 Task: Search one way flight ticket for 3 adults in first from Burbank: Hollywood Burbank Airport (was Bob Hope Airport) to Indianapolis: Indianapolis International Airport on 8-5-2023. Choice of flights is Singapure airlines. Number of bags: 11 checked bags. Price is upto 35000. Outbound departure time preference is 11:00.
Action: Mouse moved to (297, 121)
Screenshot: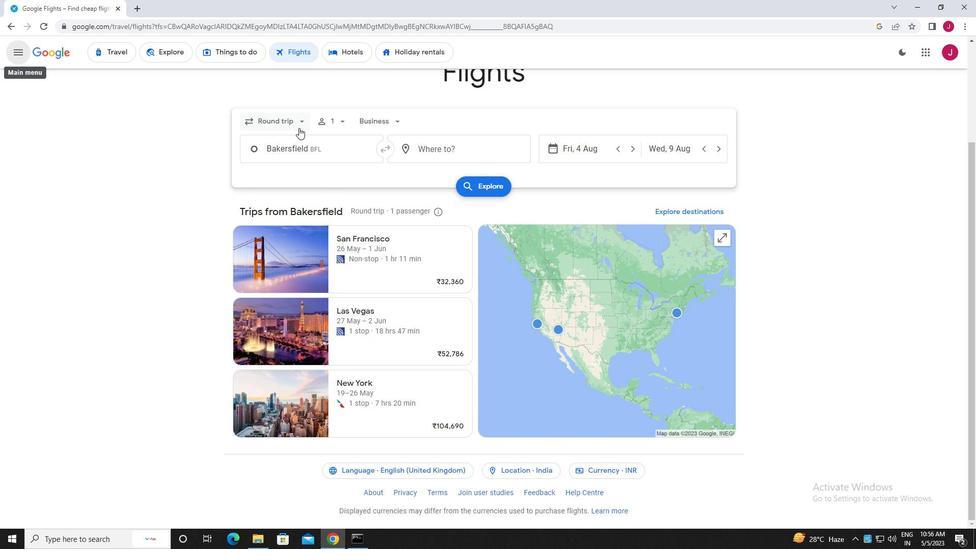
Action: Mouse pressed left at (297, 121)
Screenshot: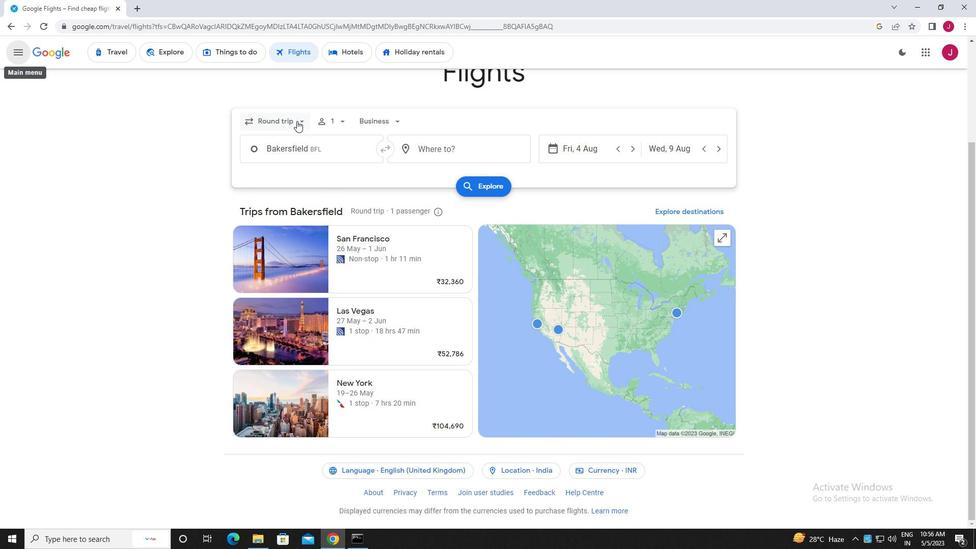 
Action: Mouse moved to (285, 170)
Screenshot: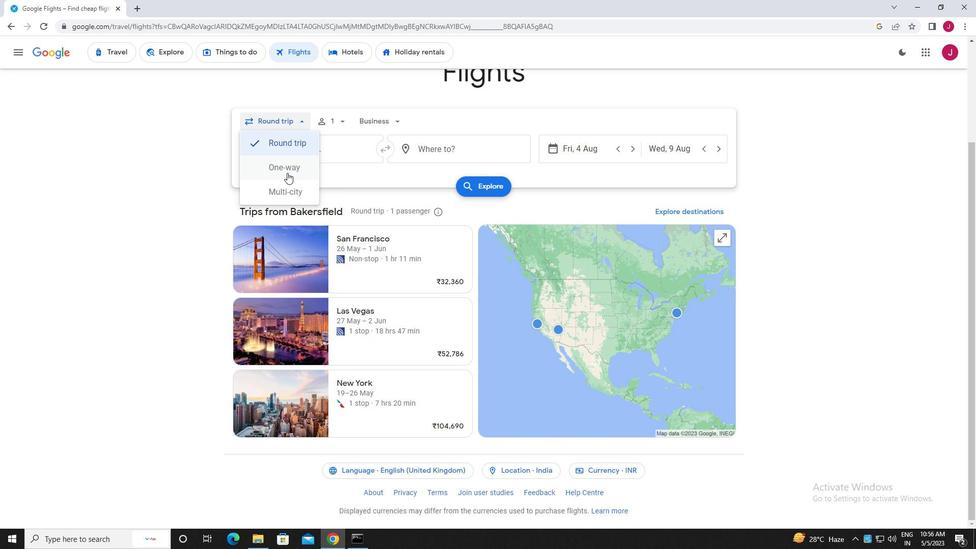 
Action: Mouse pressed left at (285, 170)
Screenshot: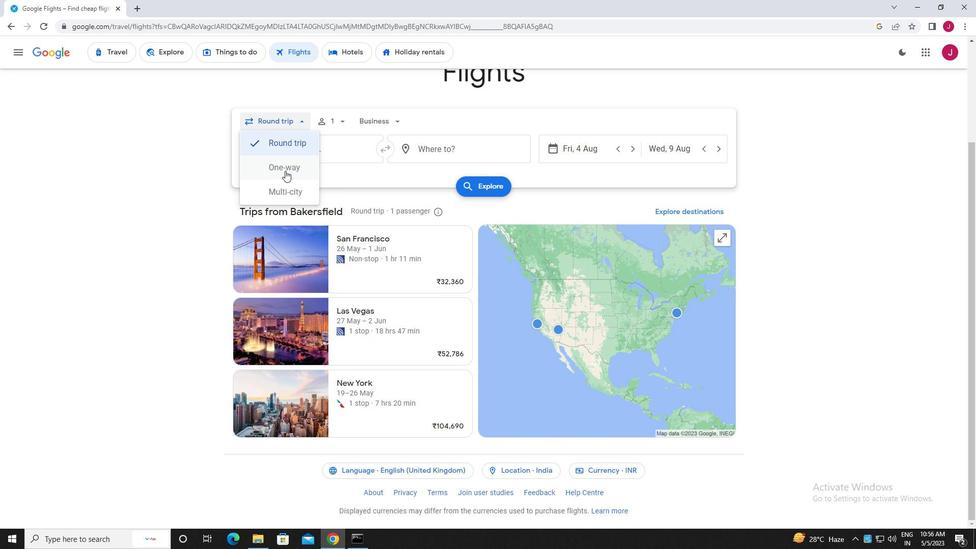 
Action: Mouse moved to (329, 122)
Screenshot: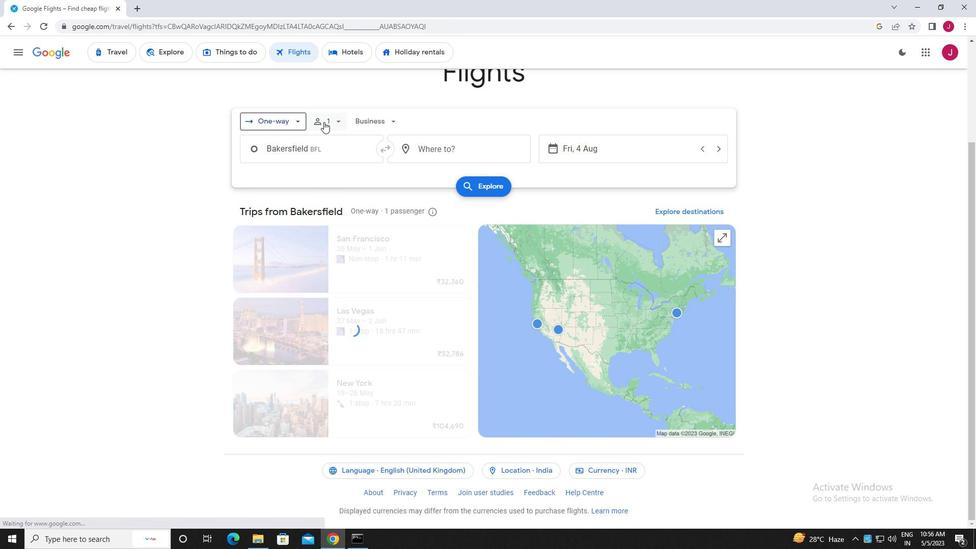 
Action: Mouse pressed left at (329, 122)
Screenshot: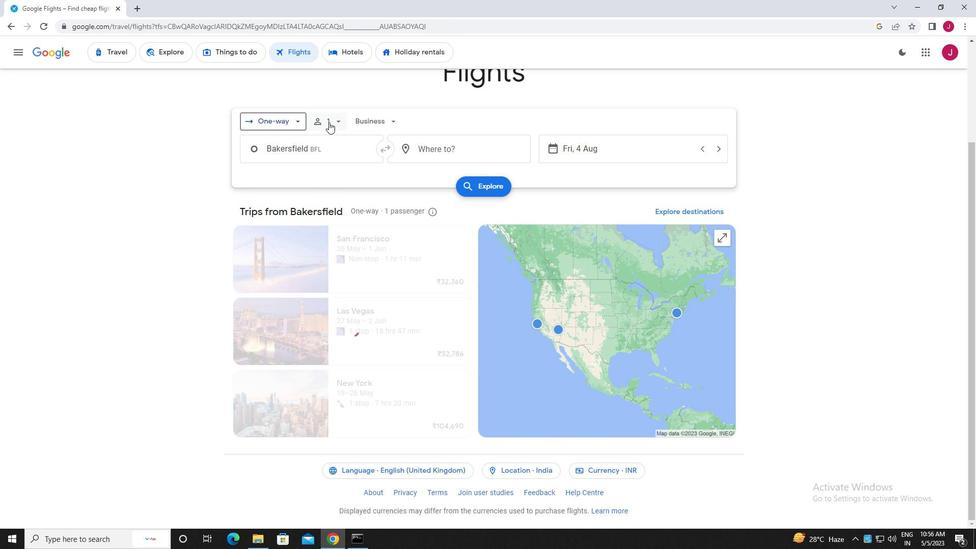 
Action: Mouse moved to (420, 148)
Screenshot: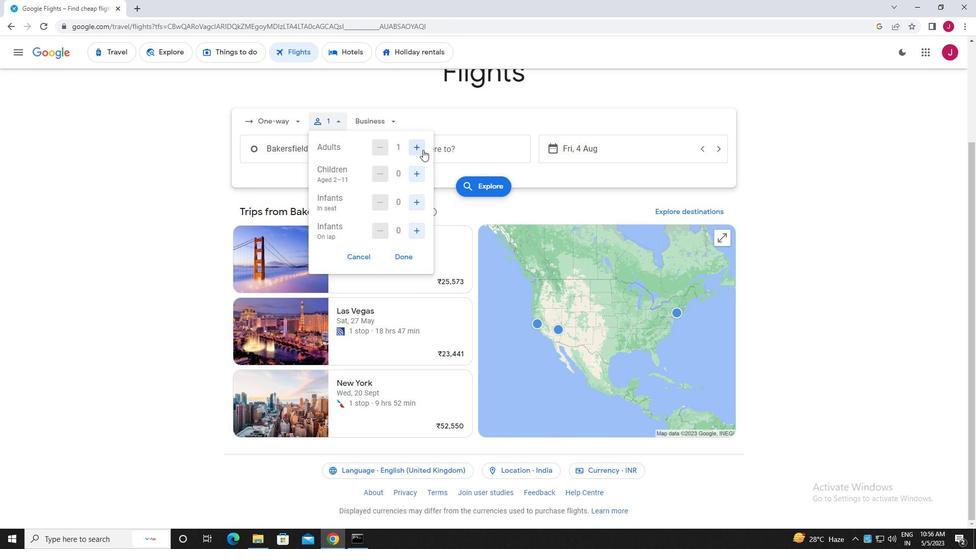 
Action: Mouse pressed left at (420, 148)
Screenshot: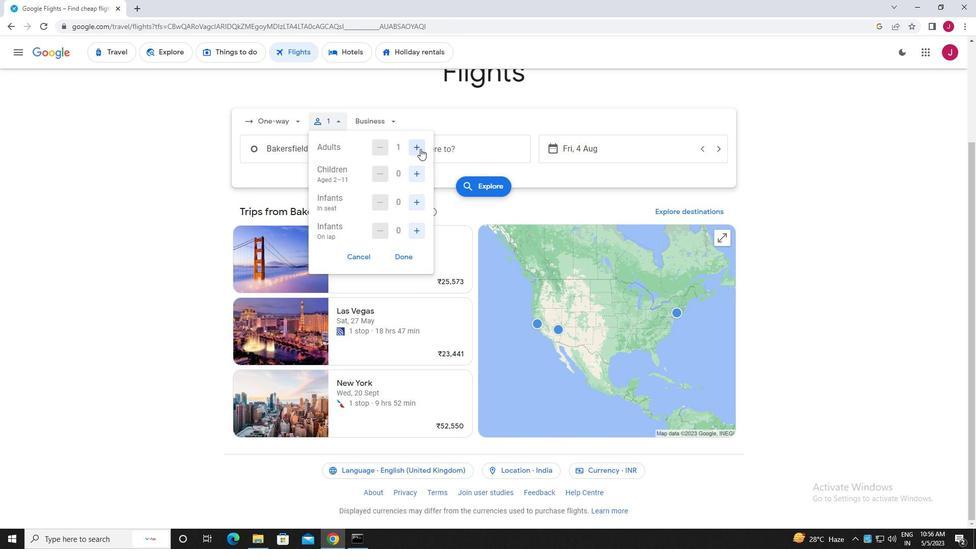 
Action: Mouse pressed left at (420, 148)
Screenshot: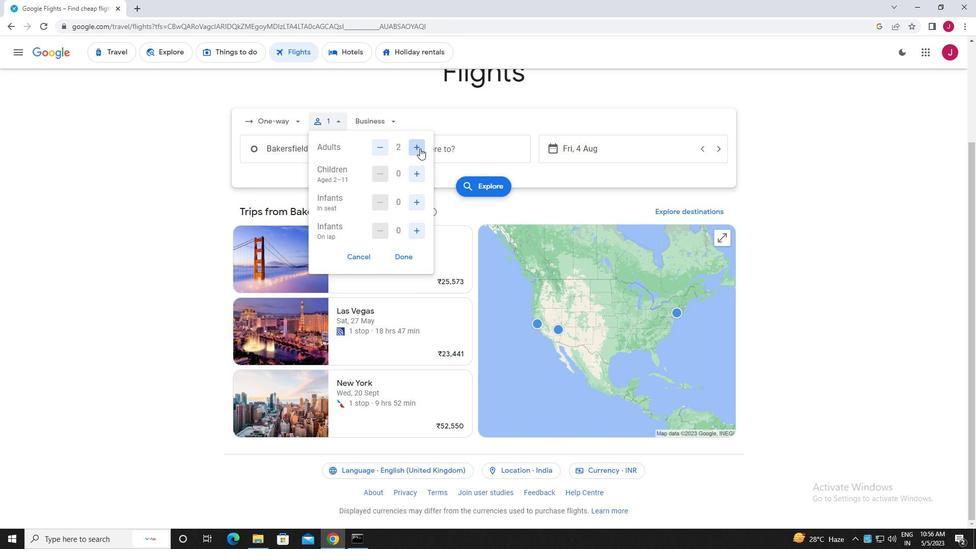 
Action: Mouse moved to (405, 256)
Screenshot: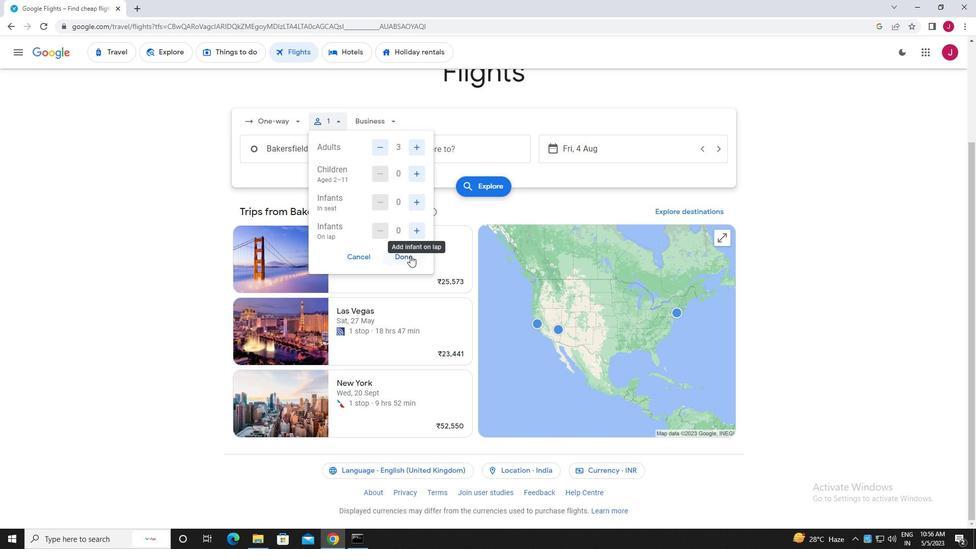 
Action: Mouse pressed left at (405, 256)
Screenshot: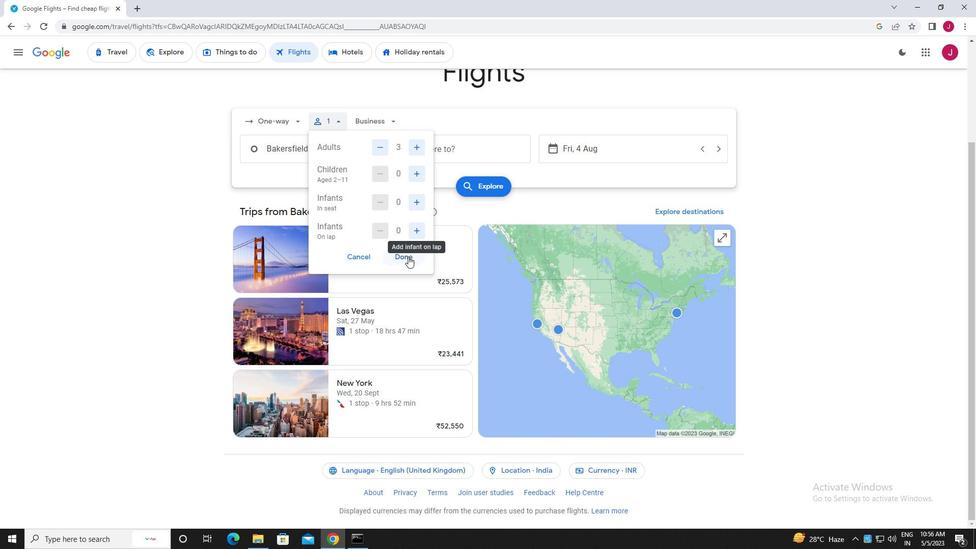 
Action: Mouse moved to (377, 119)
Screenshot: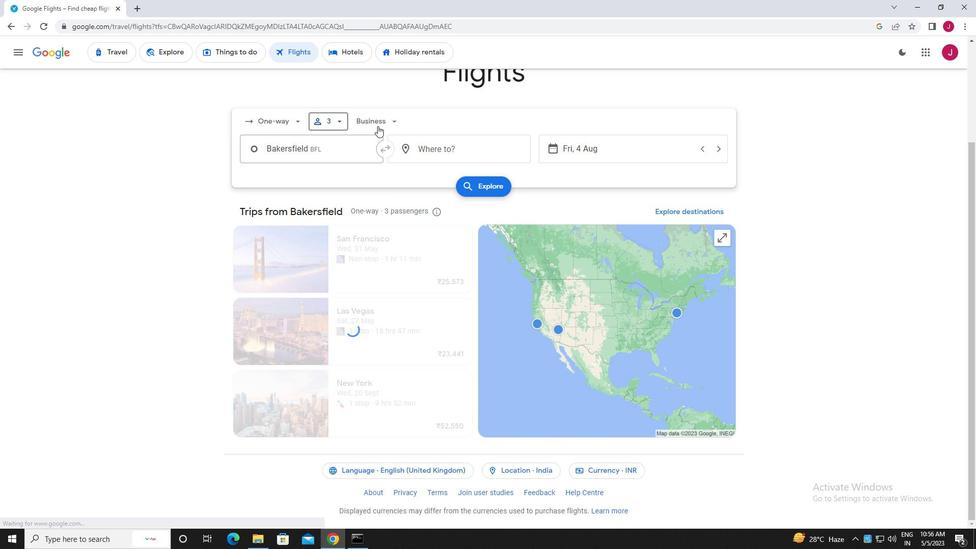 
Action: Mouse pressed left at (377, 119)
Screenshot: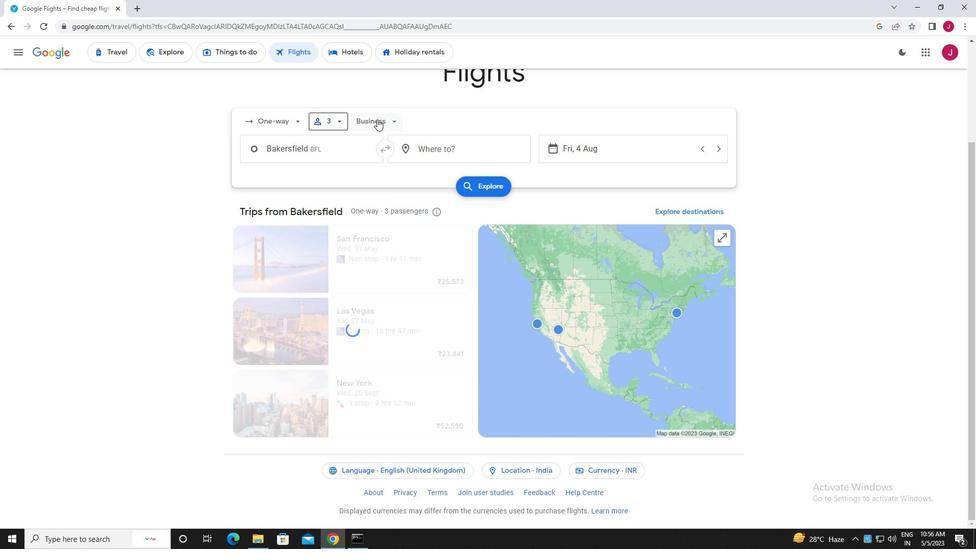 
Action: Mouse moved to (391, 214)
Screenshot: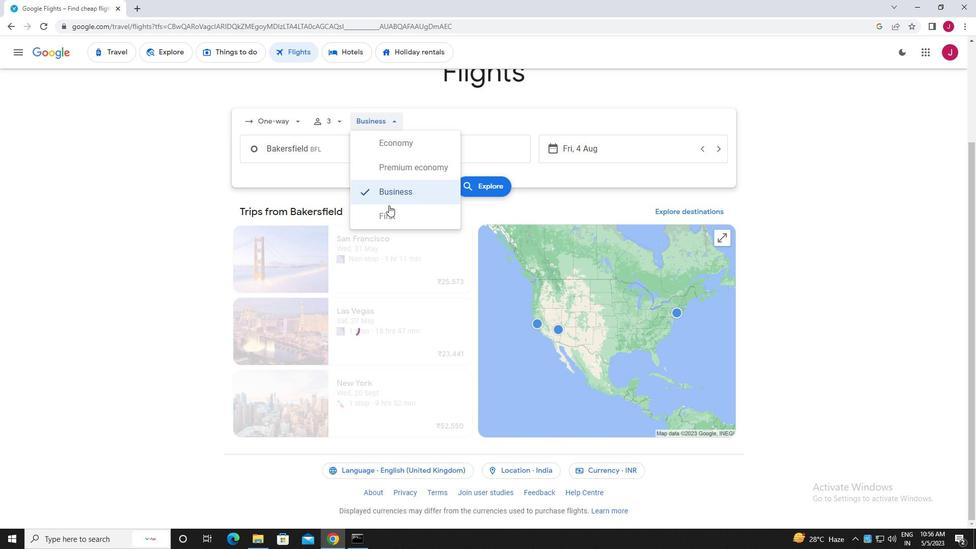 
Action: Mouse pressed left at (391, 214)
Screenshot: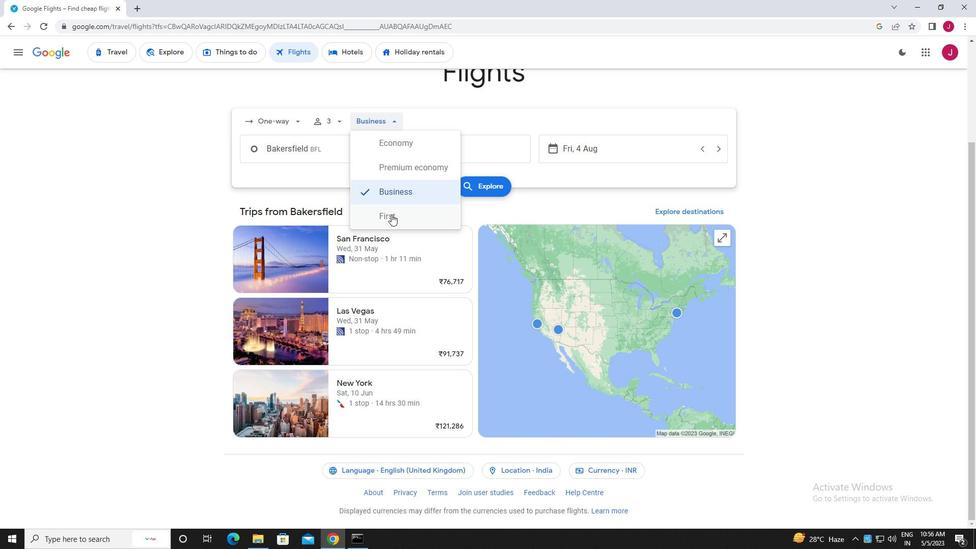 
Action: Mouse moved to (339, 149)
Screenshot: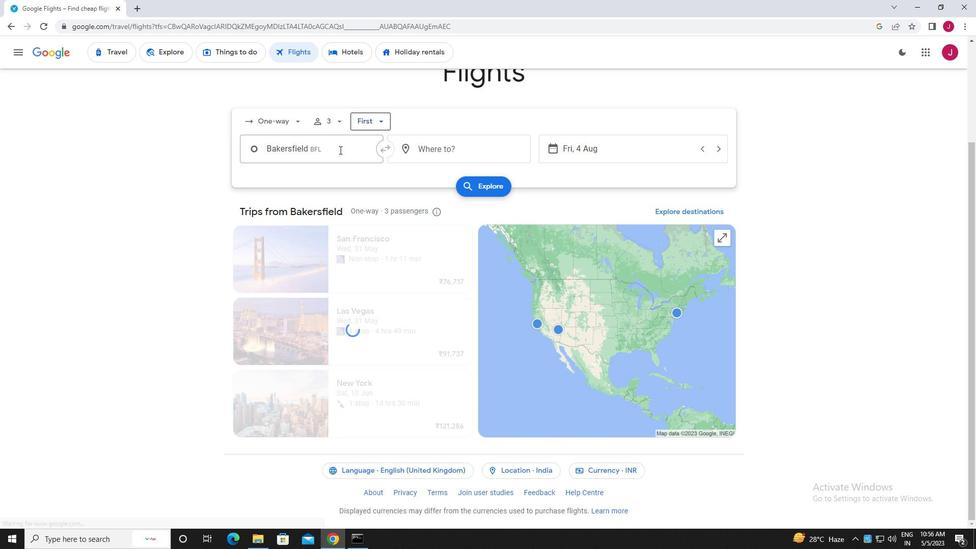 
Action: Mouse pressed left at (339, 149)
Screenshot: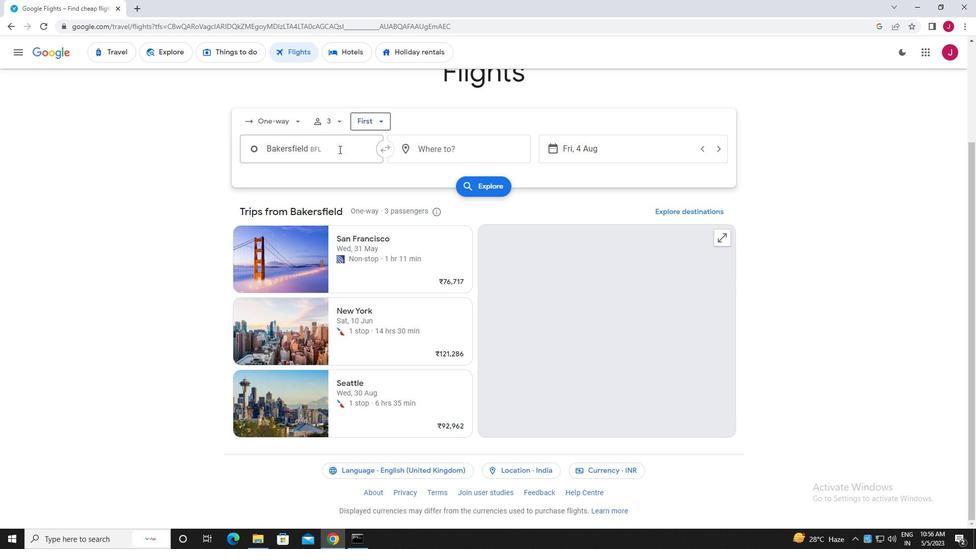 
Action: Key pressed burbank
Screenshot: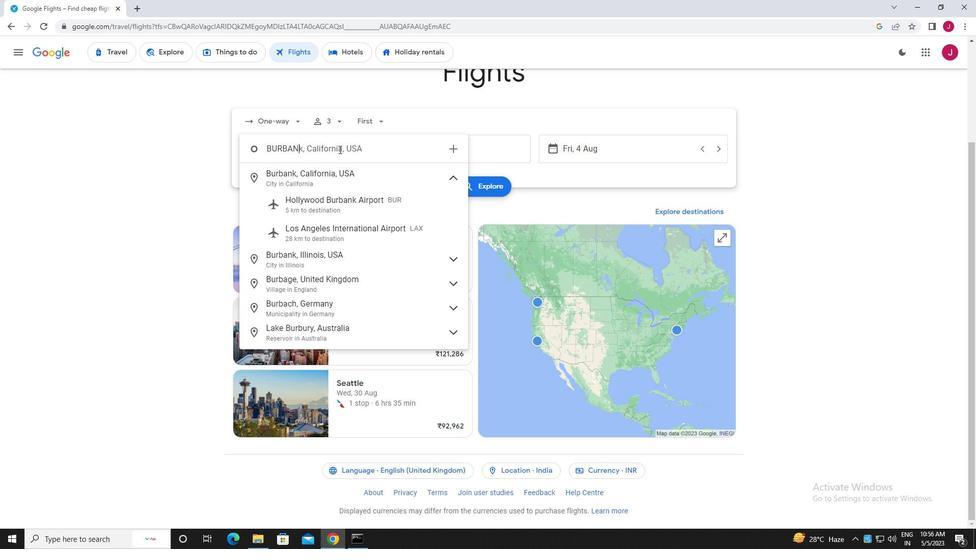 
Action: Mouse moved to (353, 200)
Screenshot: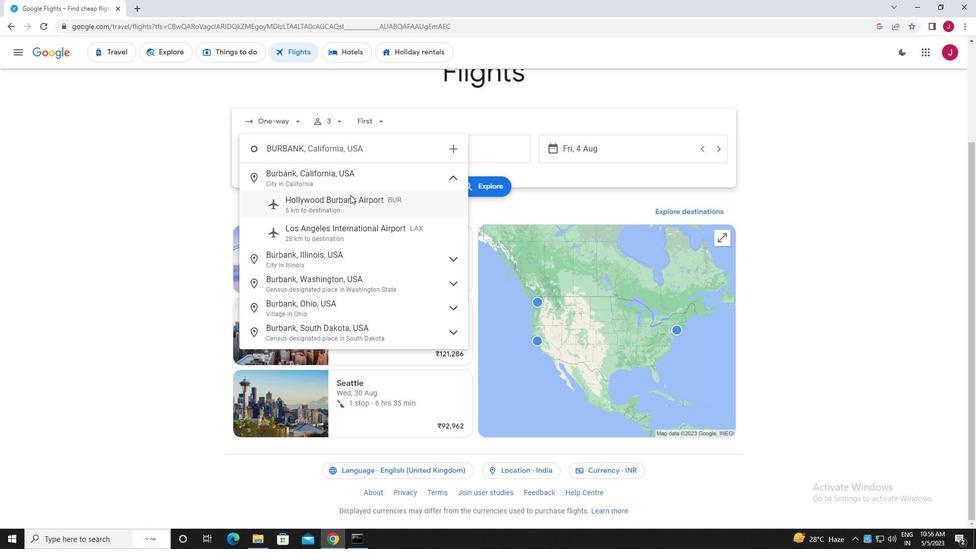 
Action: Mouse pressed left at (353, 200)
Screenshot: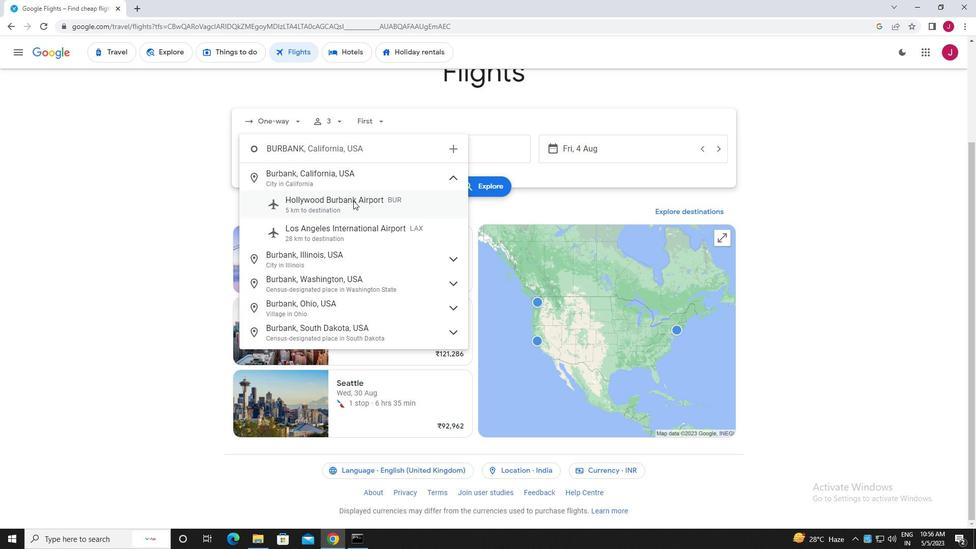
Action: Mouse moved to (456, 151)
Screenshot: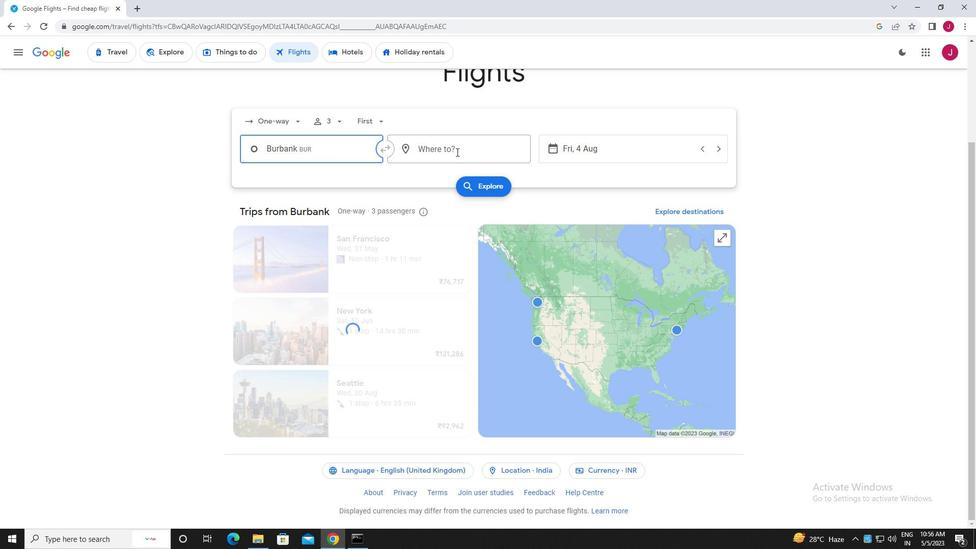 
Action: Mouse pressed left at (456, 151)
Screenshot: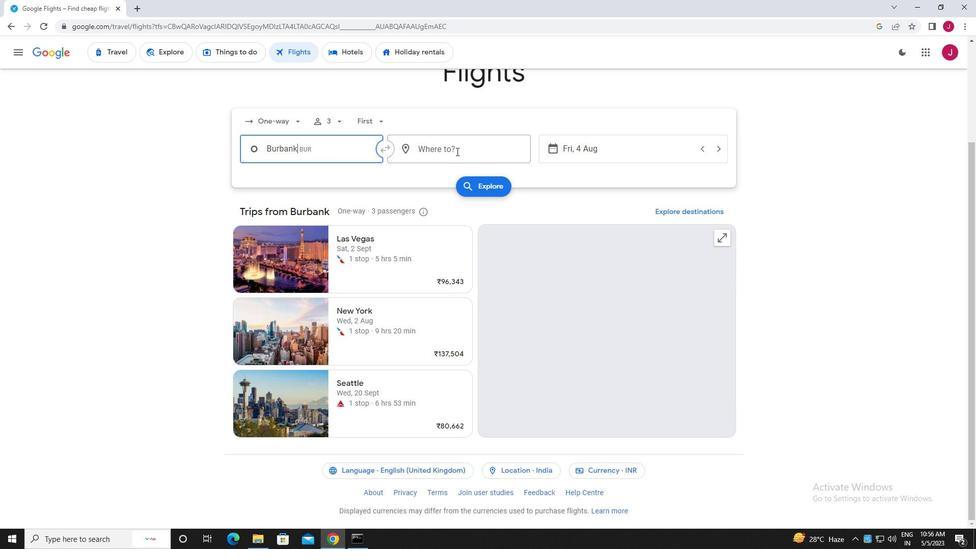 
Action: Key pressed indiana
Screenshot: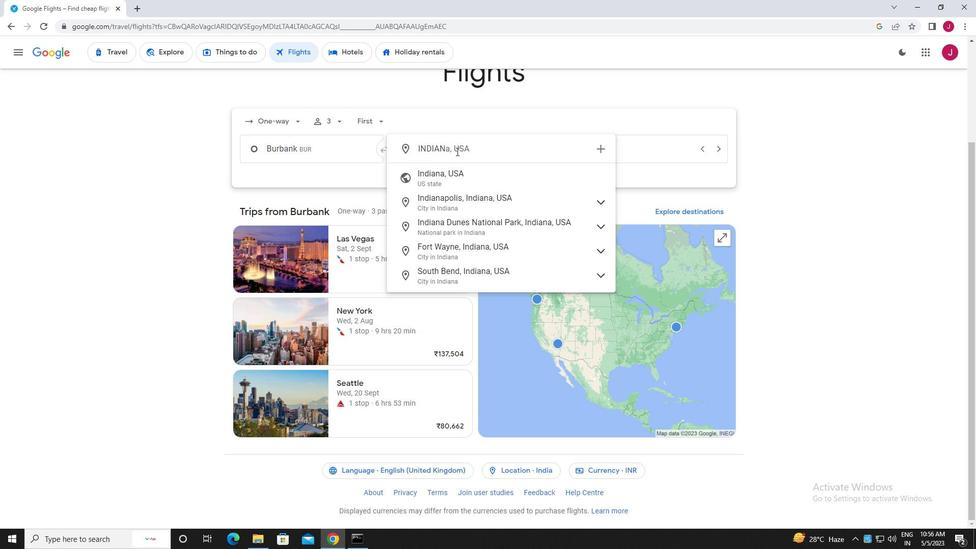 
Action: Mouse moved to (455, 151)
Screenshot: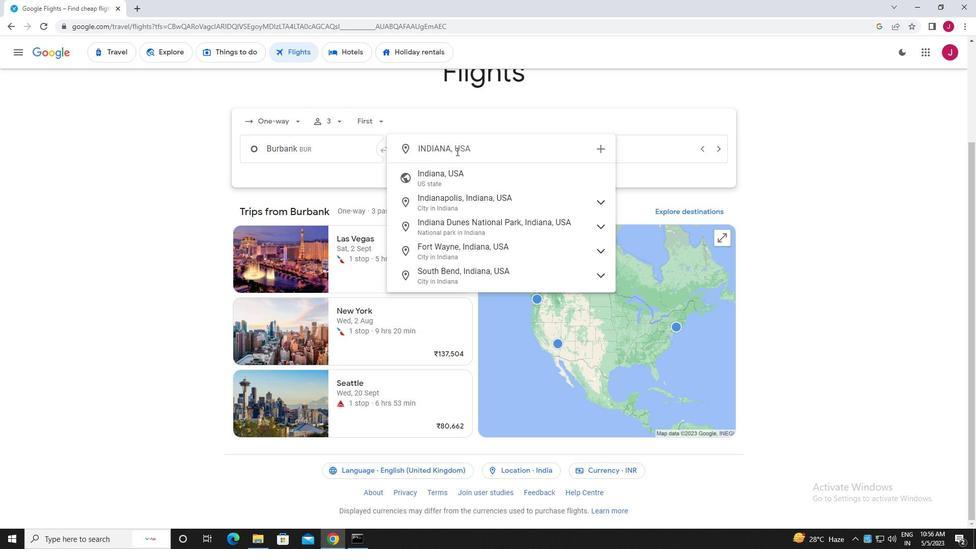 
Action: Key pressed <Key.backspace>
Screenshot: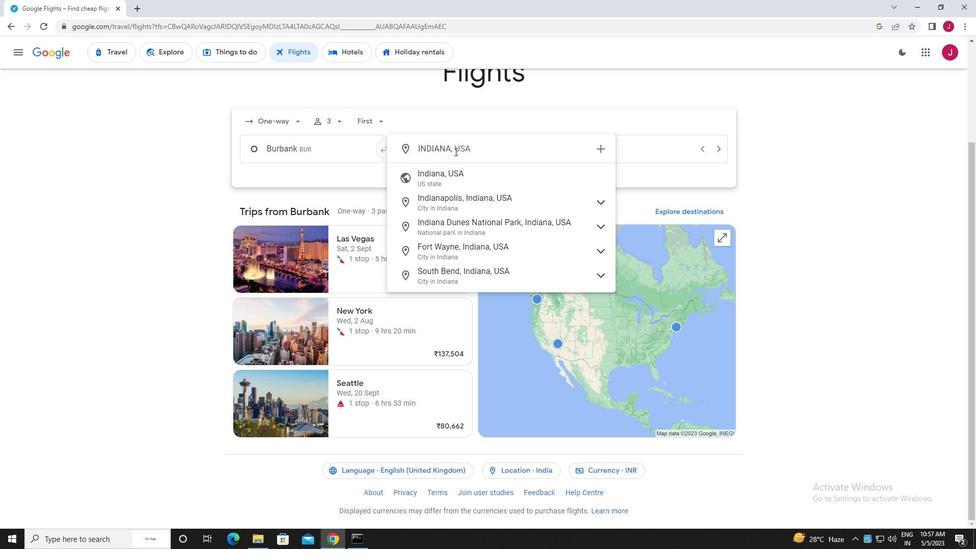 
Action: Mouse moved to (463, 152)
Screenshot: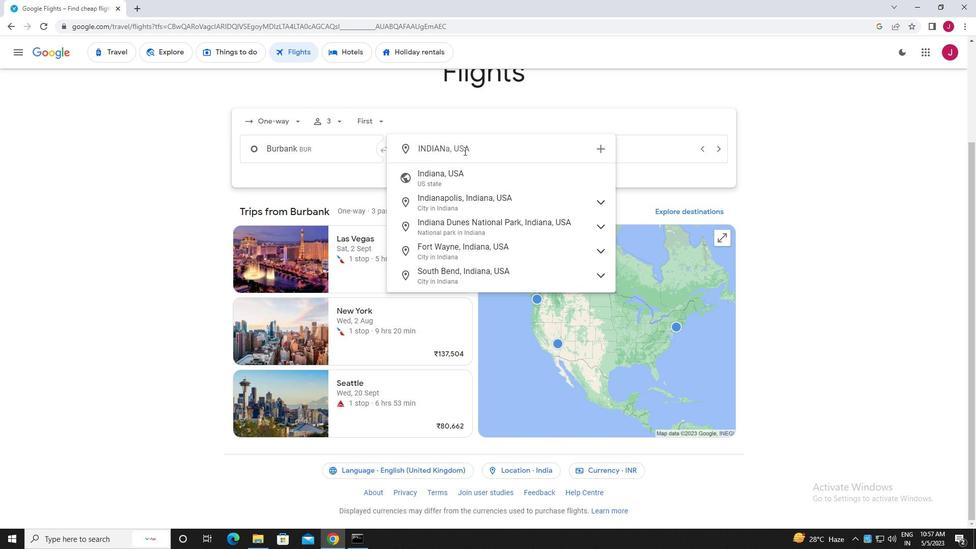 
Action: Key pressed apoli
Screenshot: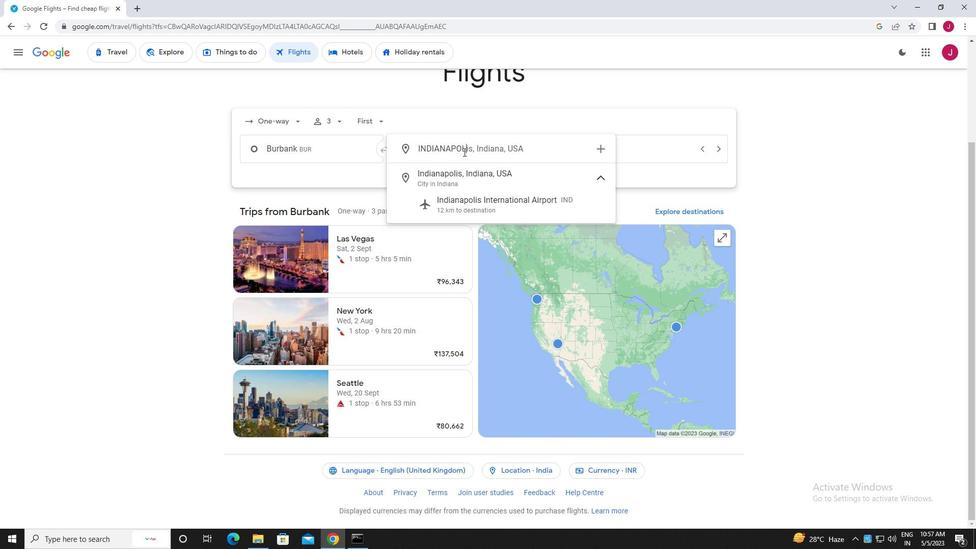 
Action: Mouse moved to (504, 208)
Screenshot: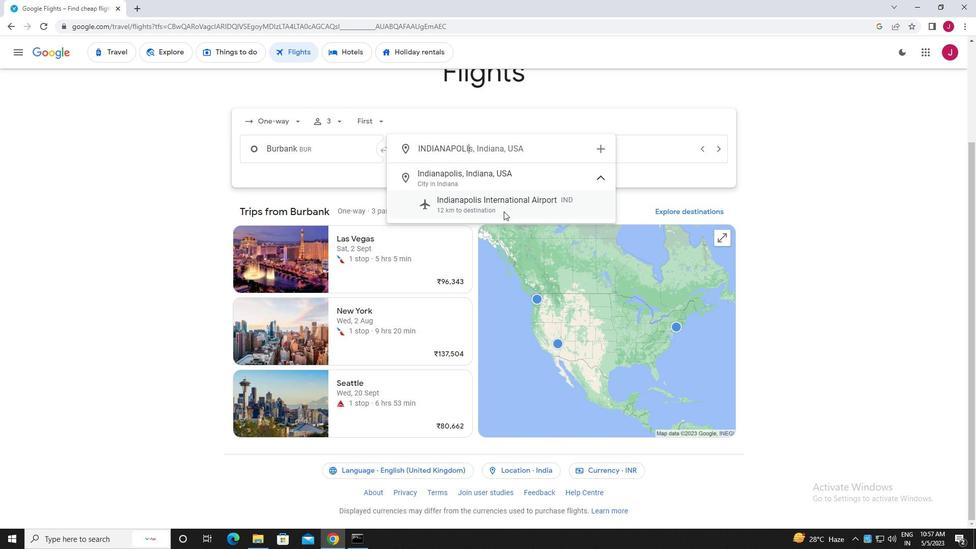 
Action: Mouse pressed left at (504, 208)
Screenshot: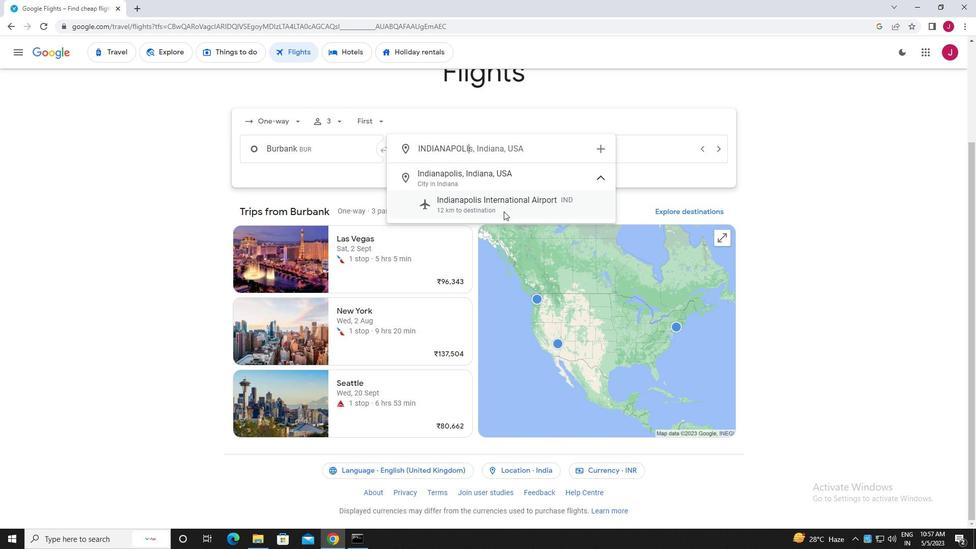 
Action: Mouse moved to (600, 148)
Screenshot: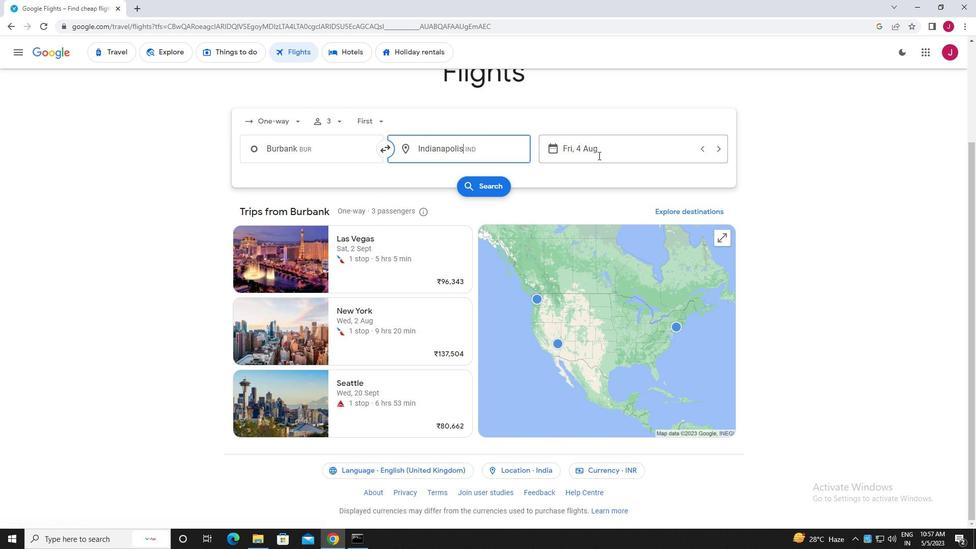 
Action: Mouse pressed left at (600, 148)
Screenshot: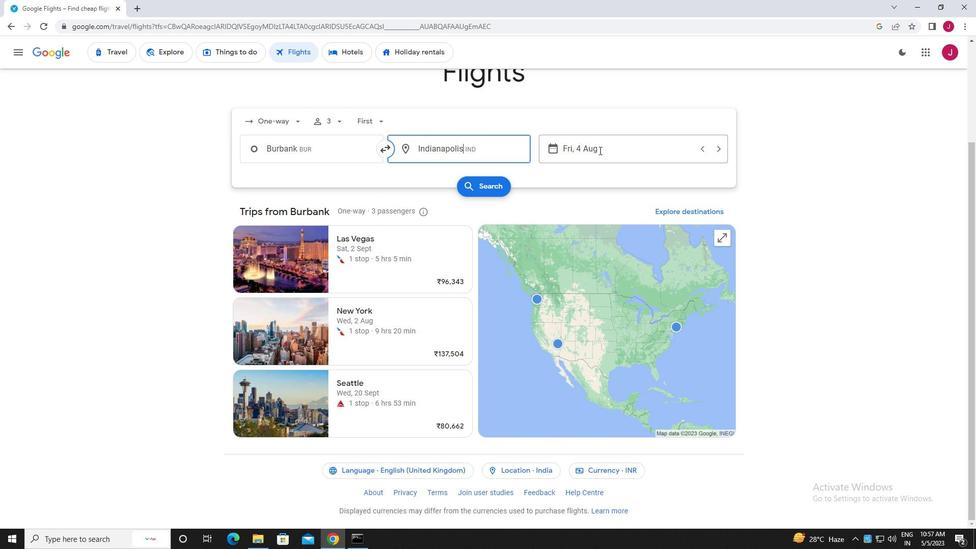 
Action: Mouse moved to (507, 234)
Screenshot: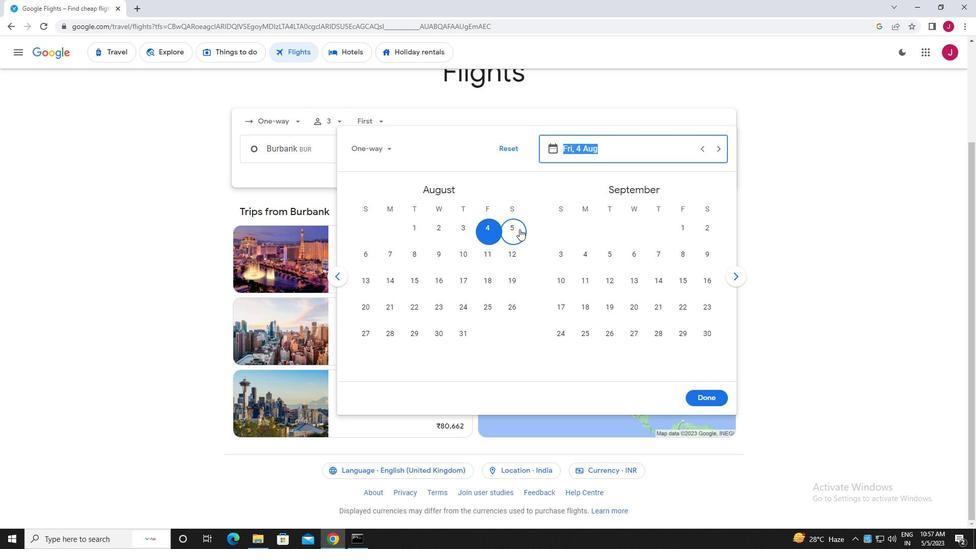 
Action: Mouse pressed left at (507, 234)
Screenshot: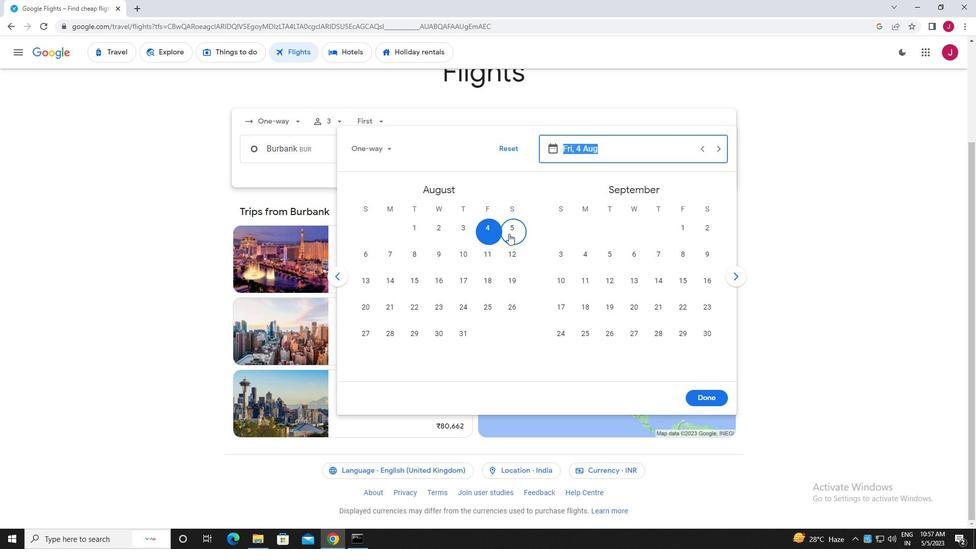 
Action: Mouse moved to (704, 397)
Screenshot: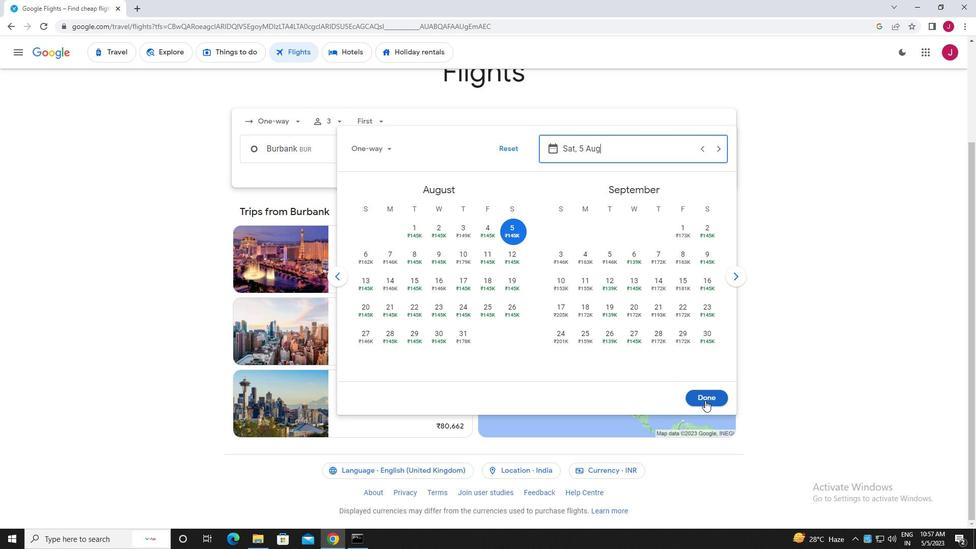 
Action: Mouse pressed left at (704, 397)
Screenshot: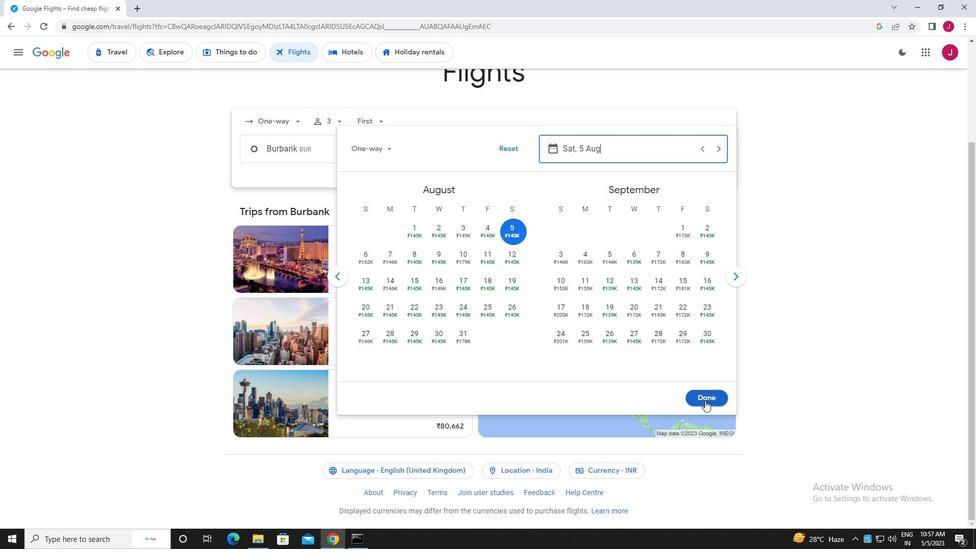 
Action: Mouse moved to (499, 185)
Screenshot: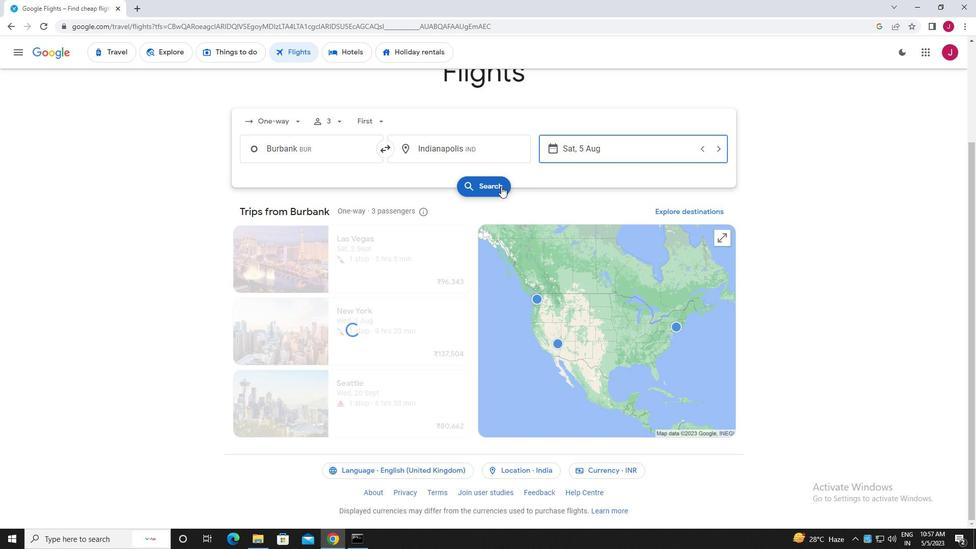 
Action: Mouse pressed left at (499, 185)
Screenshot: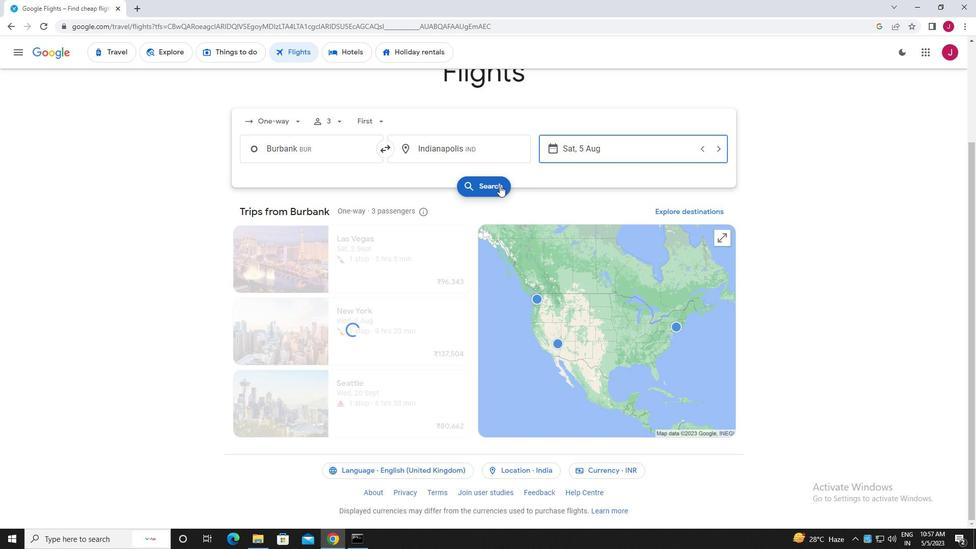 
Action: Mouse moved to (261, 144)
Screenshot: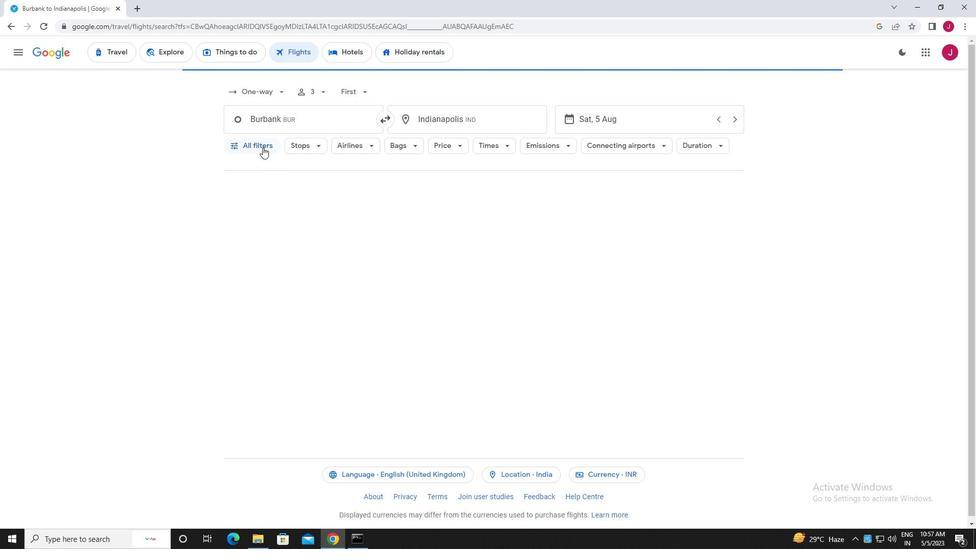 
Action: Mouse pressed left at (261, 144)
Screenshot: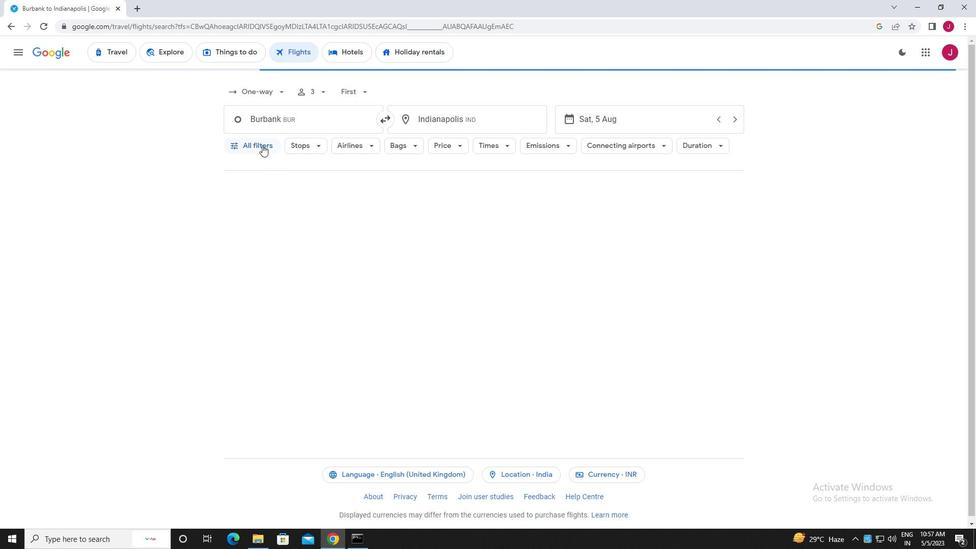 
Action: Mouse moved to (283, 178)
Screenshot: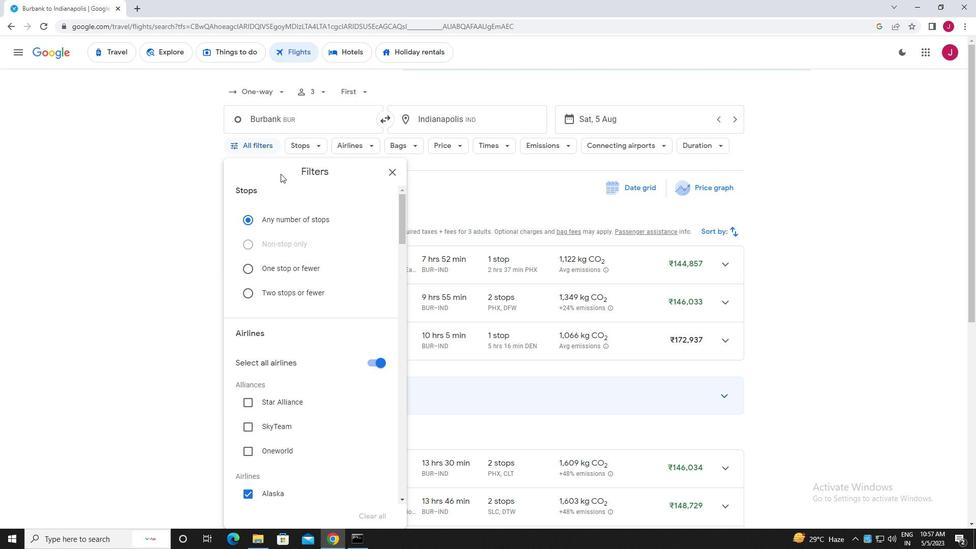 
Action: Mouse scrolled (283, 177) with delta (0, 0)
Screenshot: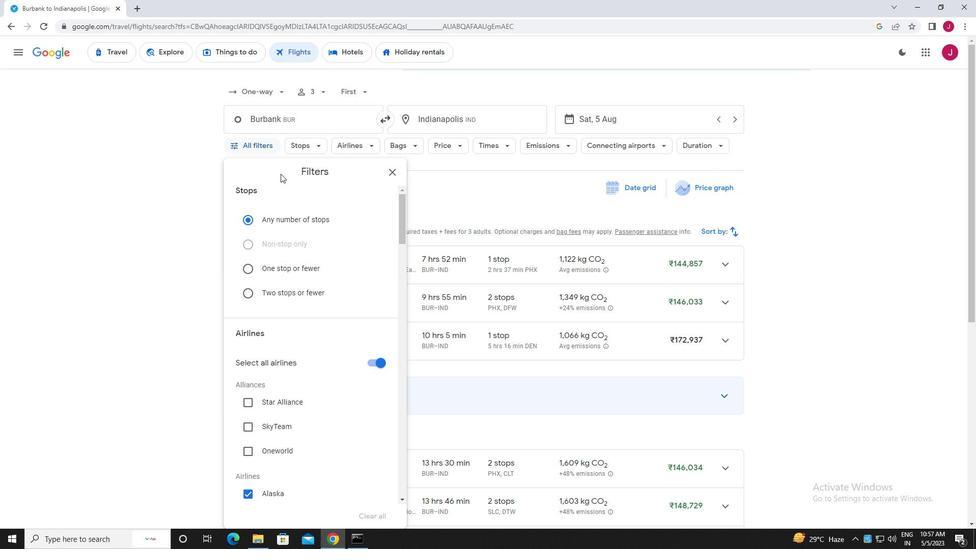 
Action: Mouse moved to (283, 178)
Screenshot: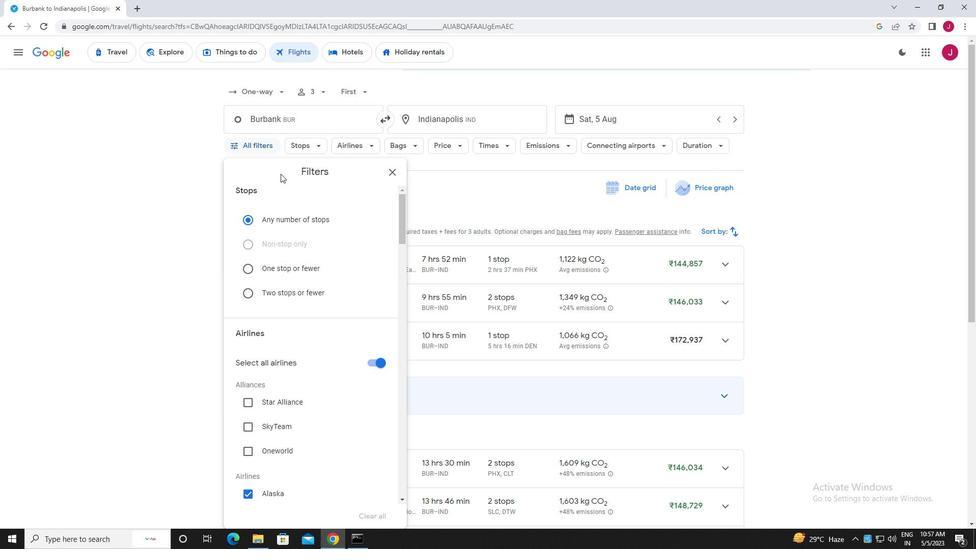 
Action: Mouse scrolled (283, 177) with delta (0, 0)
Screenshot: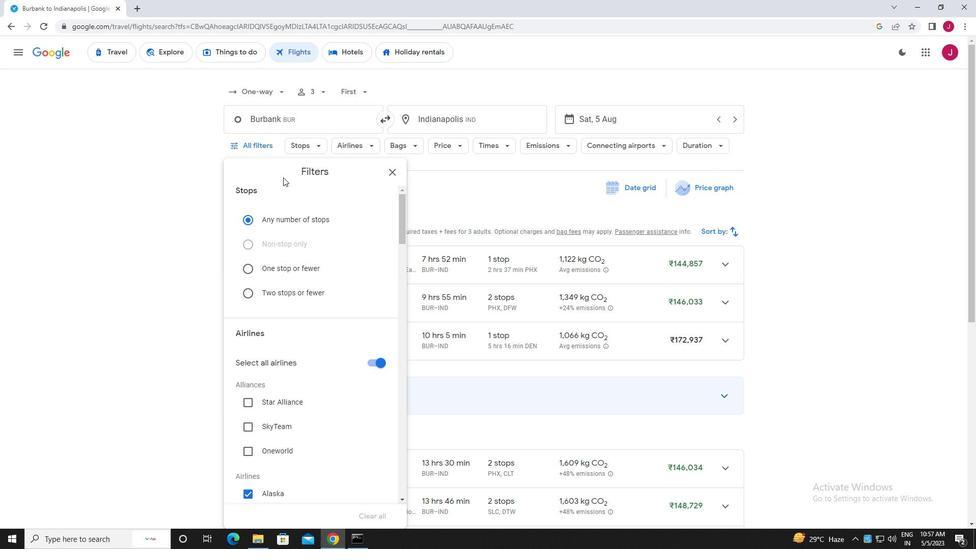 
Action: Mouse scrolled (283, 177) with delta (0, 0)
Screenshot: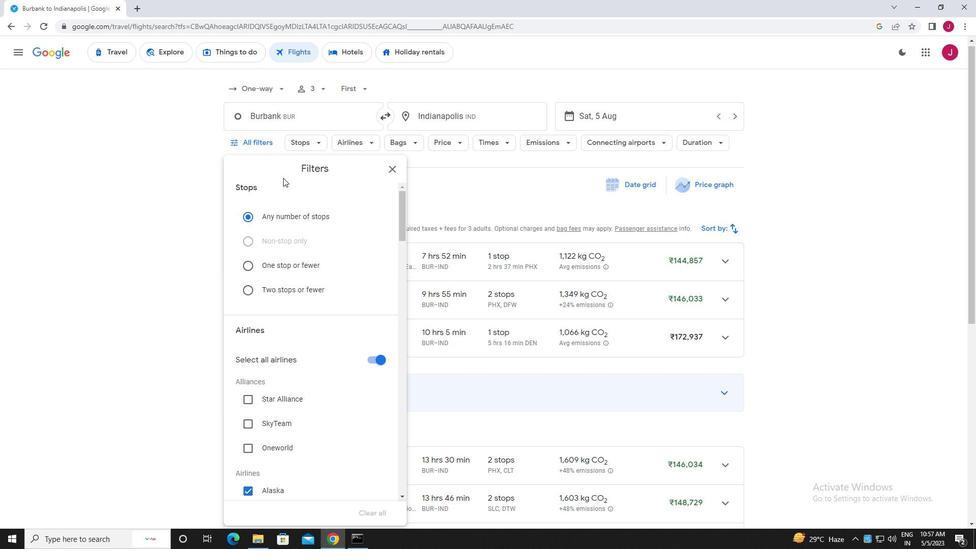 
Action: Mouse moved to (284, 179)
Screenshot: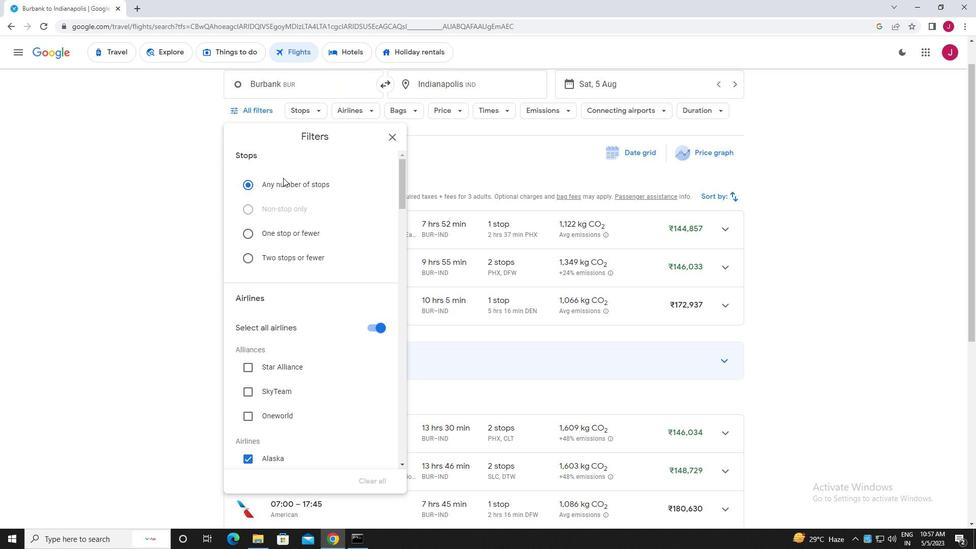 
Action: Mouse scrolled (284, 178) with delta (0, 0)
Screenshot: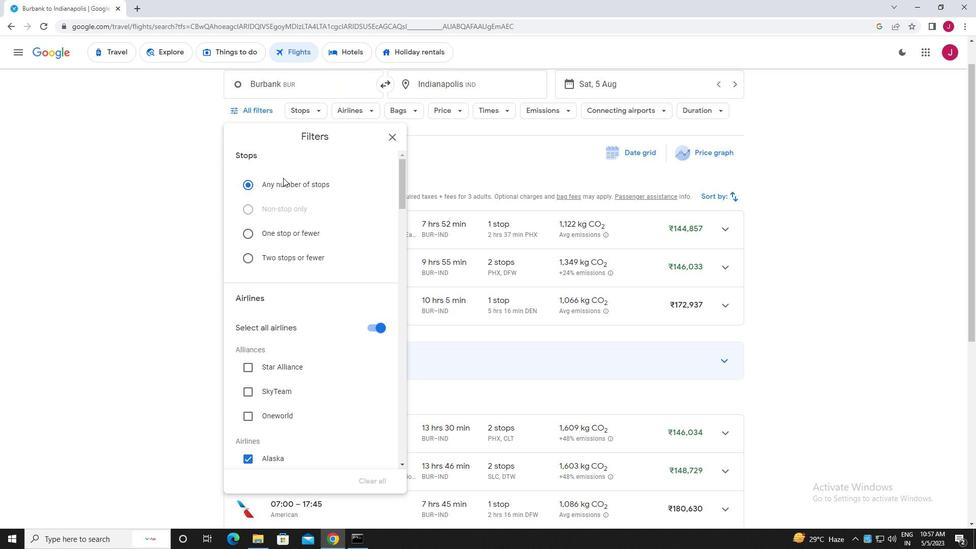 
Action: Mouse moved to (371, 161)
Screenshot: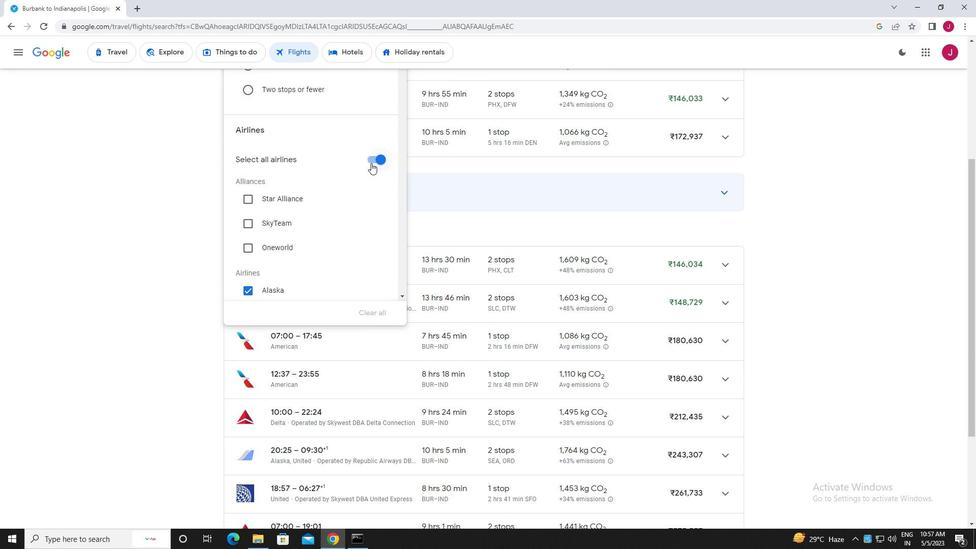 
Action: Mouse pressed left at (371, 161)
Screenshot: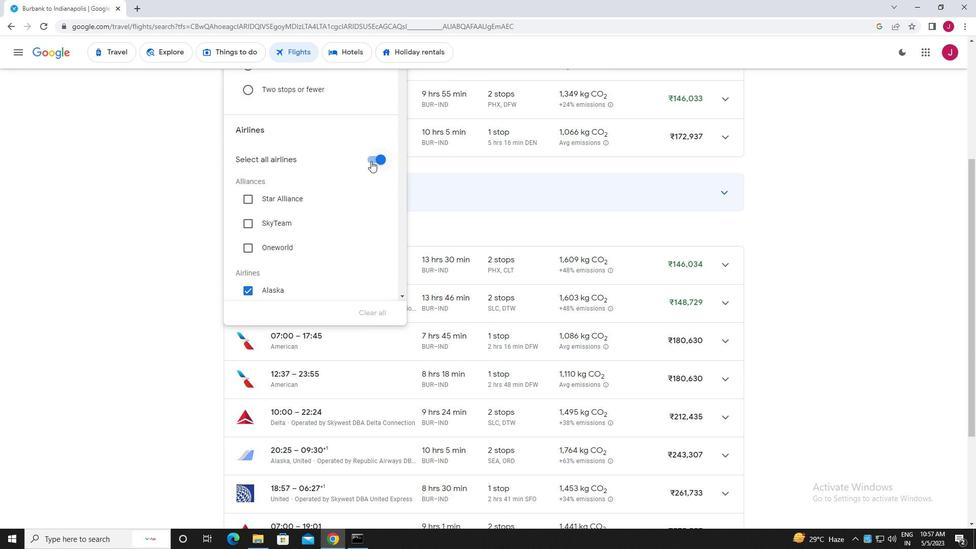 
Action: Mouse moved to (331, 194)
Screenshot: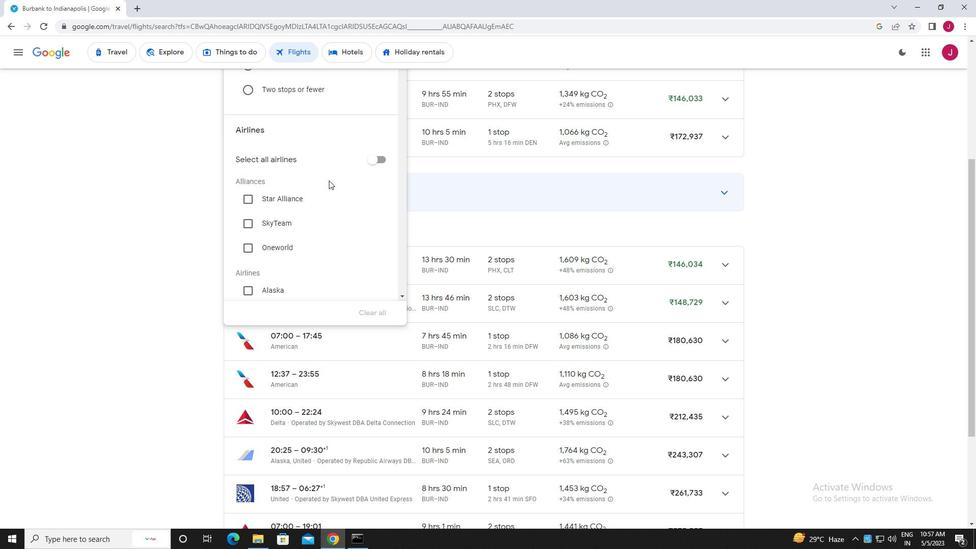 
Action: Mouse scrolled (331, 195) with delta (0, 0)
Screenshot: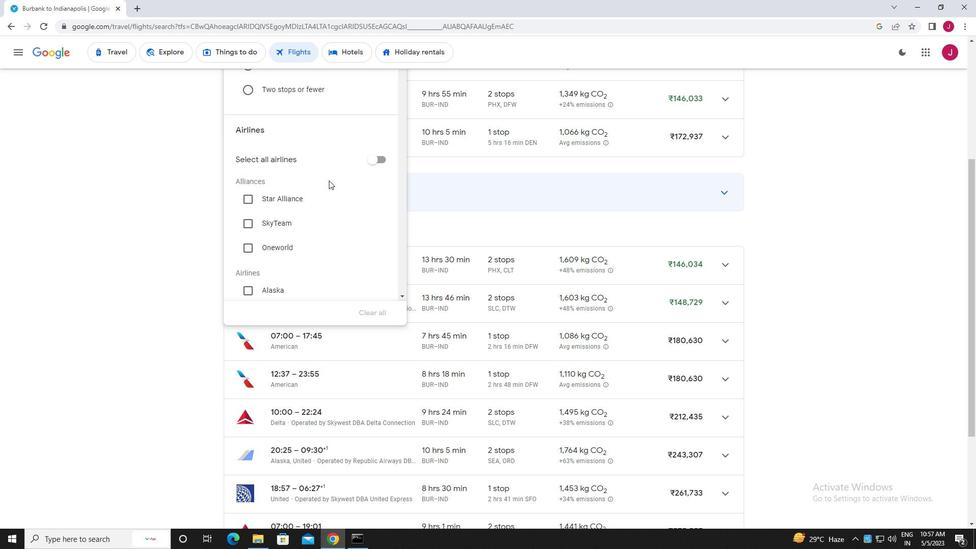 
Action: Mouse scrolled (331, 194) with delta (0, 0)
Screenshot: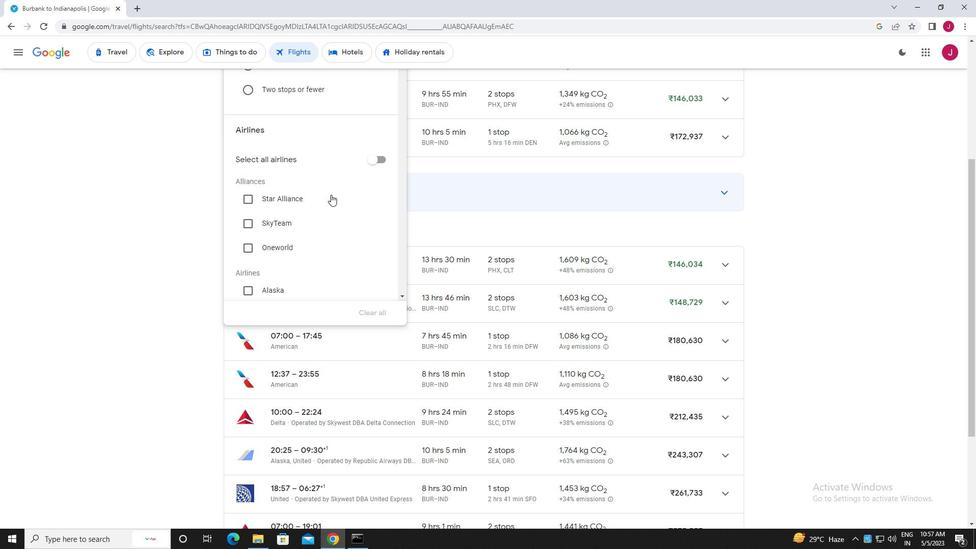 
Action: Mouse scrolled (331, 194) with delta (0, 0)
Screenshot: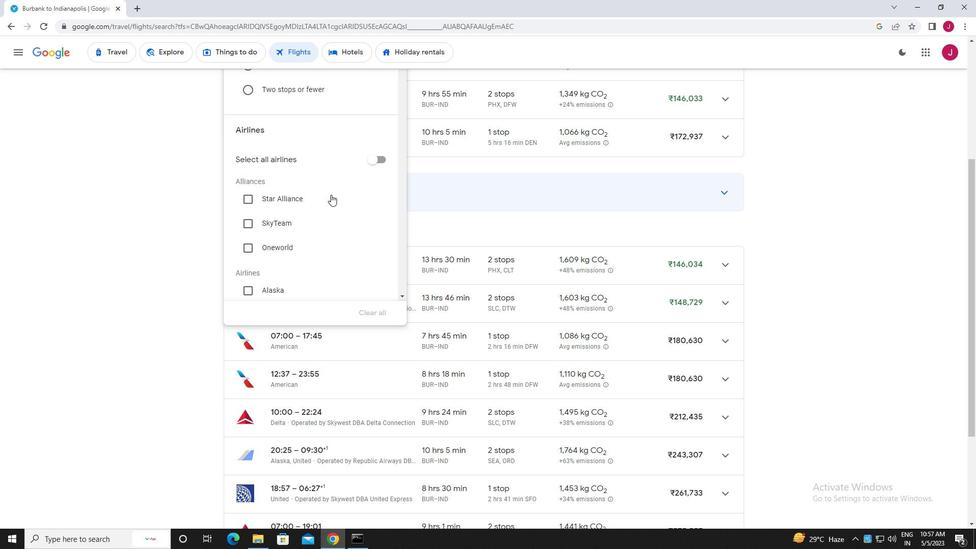 
Action: Mouse moved to (331, 180)
Screenshot: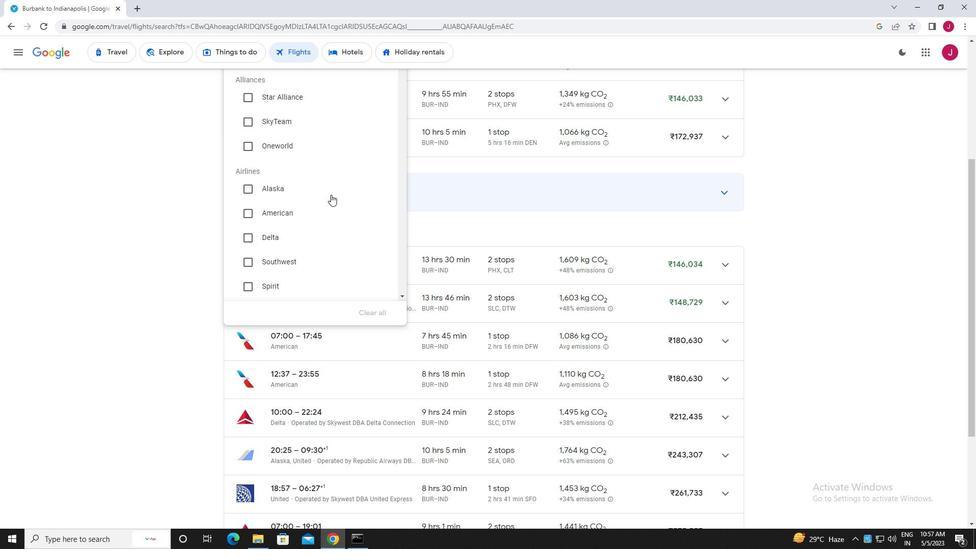 
Action: Mouse scrolled (331, 179) with delta (0, 0)
Screenshot: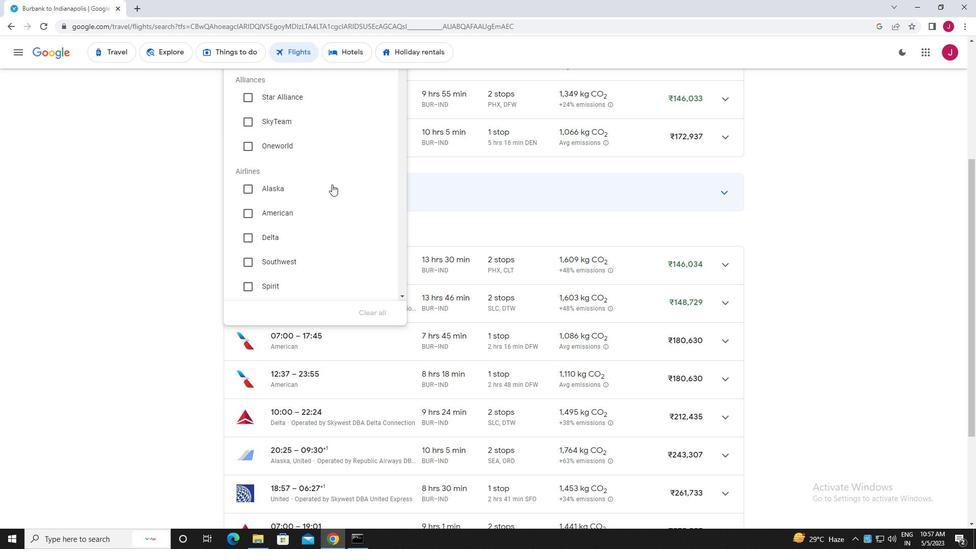 
Action: Mouse scrolled (331, 179) with delta (0, 0)
Screenshot: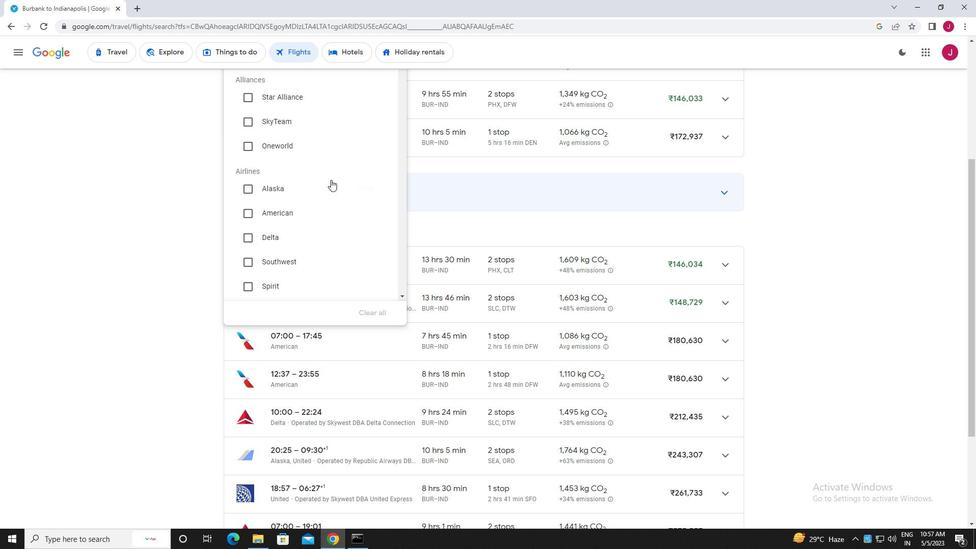 
Action: Mouse scrolled (331, 179) with delta (0, 0)
Screenshot: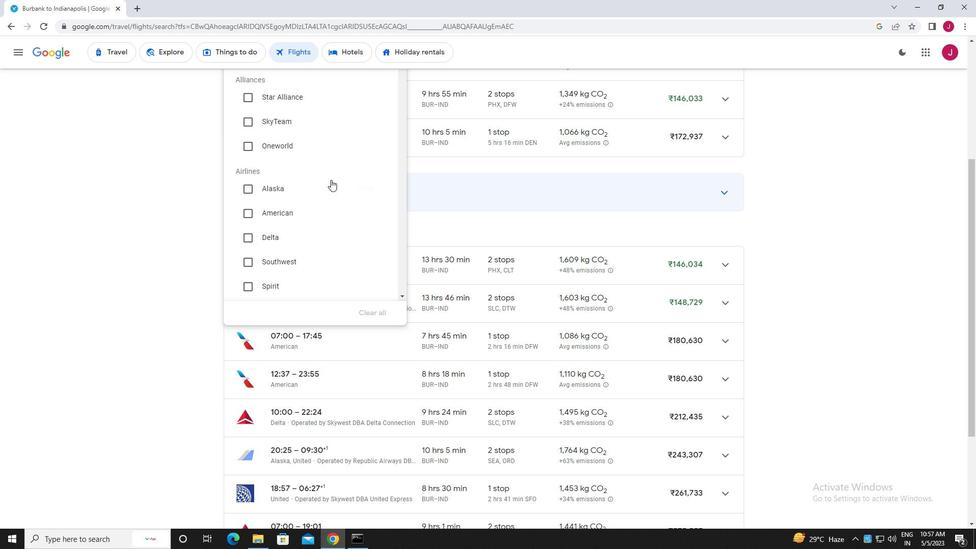 
Action: Mouse moved to (331, 174)
Screenshot: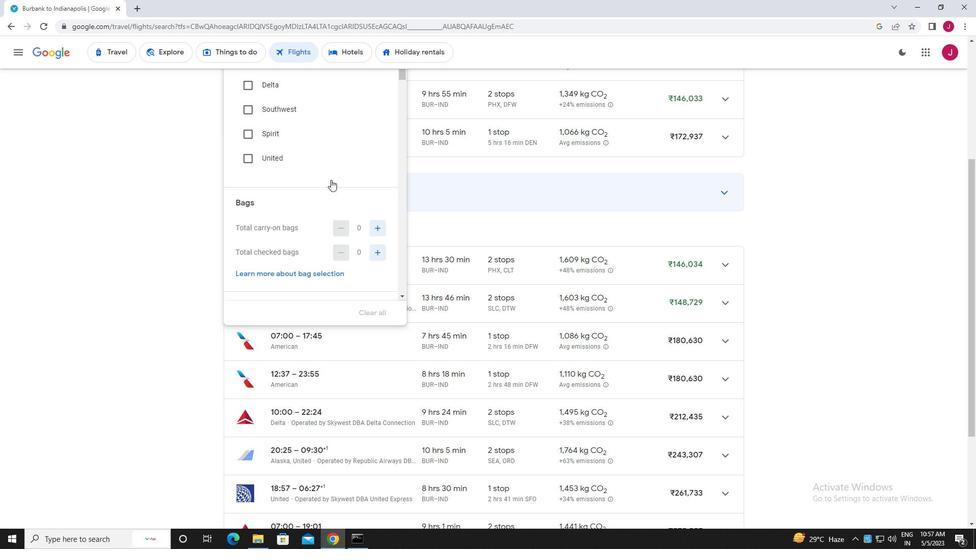 
Action: Mouse scrolled (331, 174) with delta (0, 0)
Screenshot: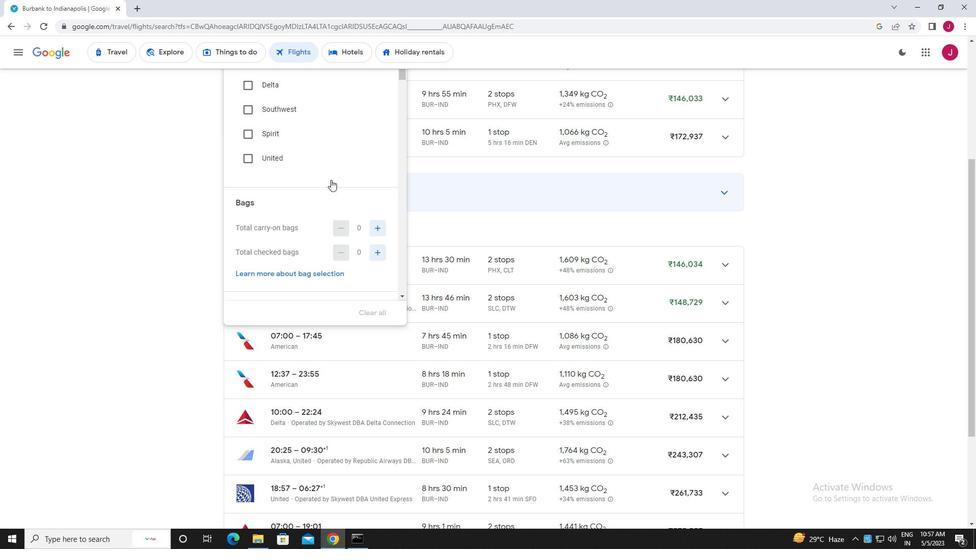 
Action: Mouse scrolled (331, 174) with delta (0, 0)
Screenshot: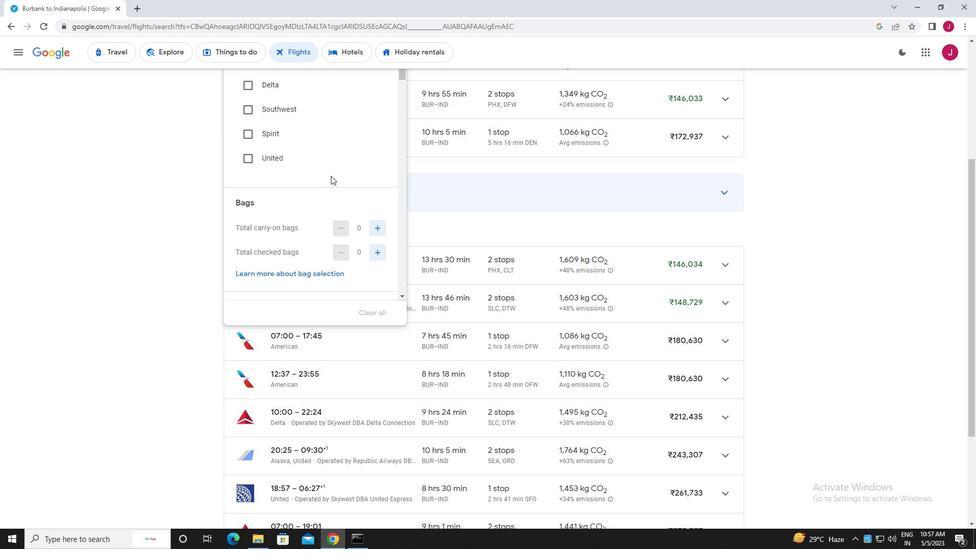 
Action: Mouse scrolled (331, 173) with delta (0, 0)
Screenshot: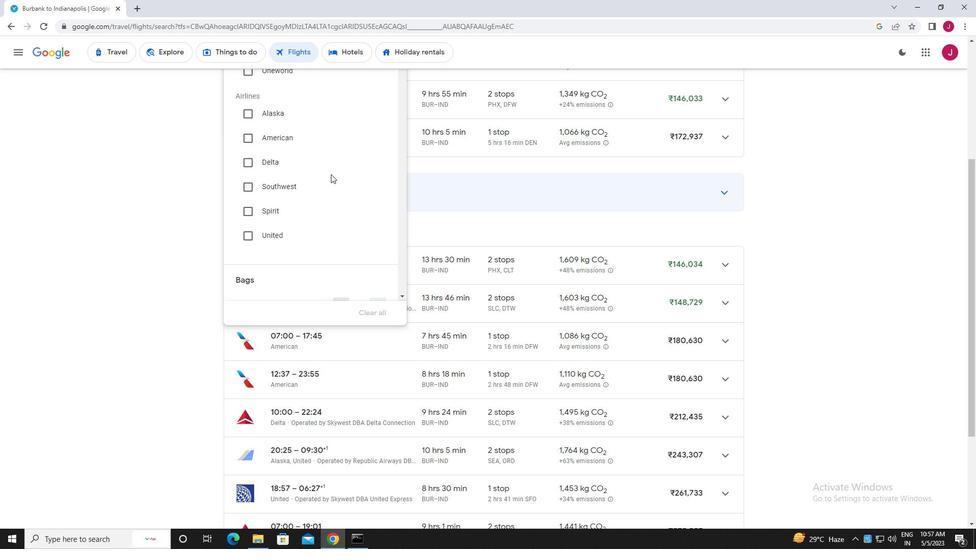 
Action: Mouse scrolled (331, 173) with delta (0, 0)
Screenshot: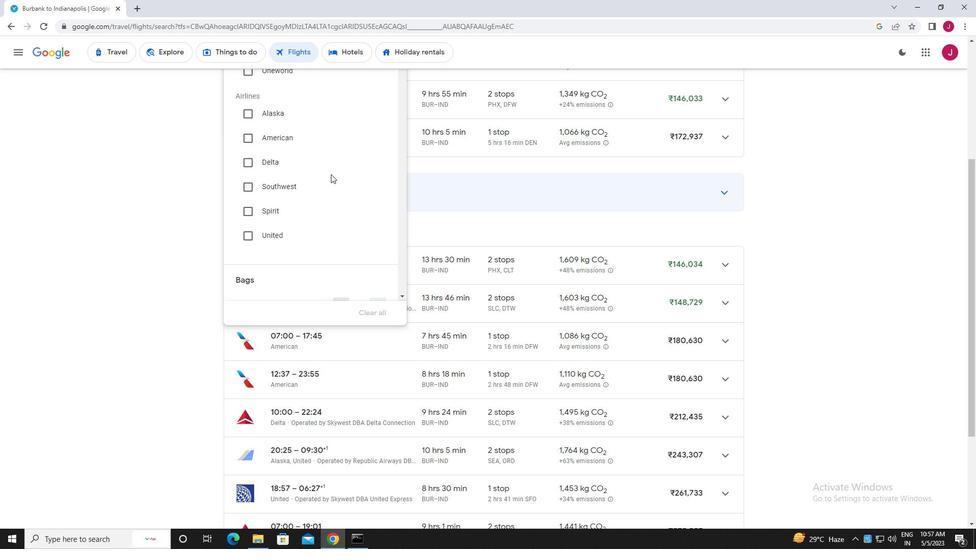 
Action: Mouse scrolled (331, 173) with delta (0, 0)
Screenshot: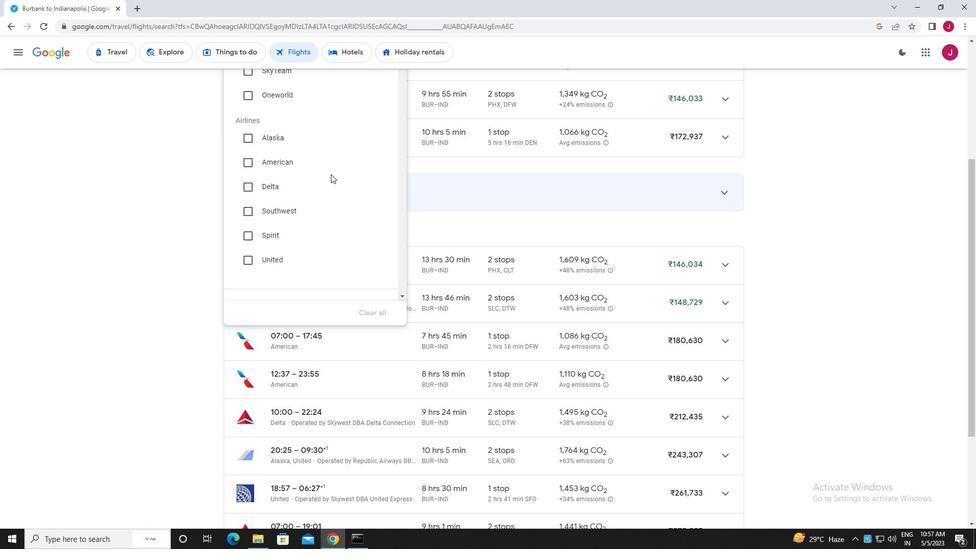 
Action: Mouse scrolled (331, 173) with delta (0, 0)
Screenshot: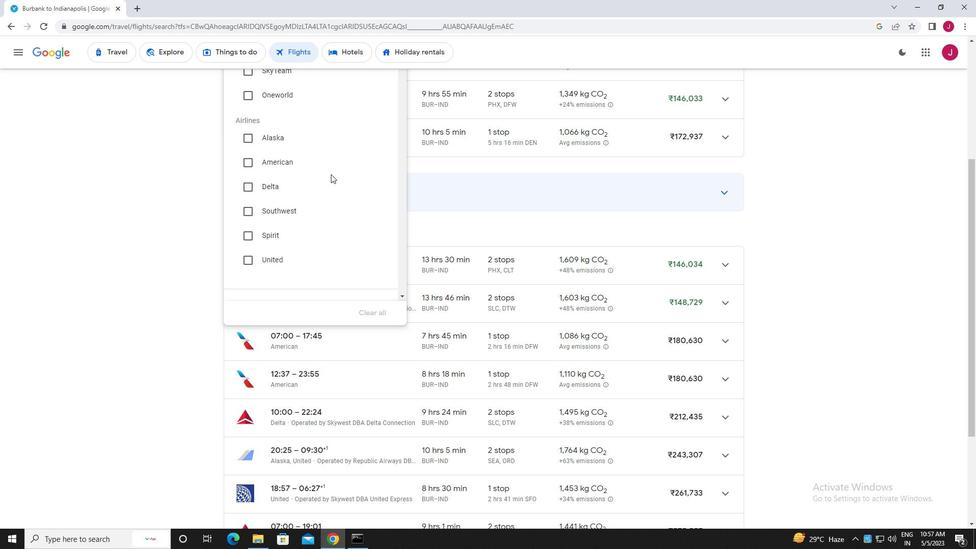 
Action: Mouse moved to (377, 153)
Screenshot: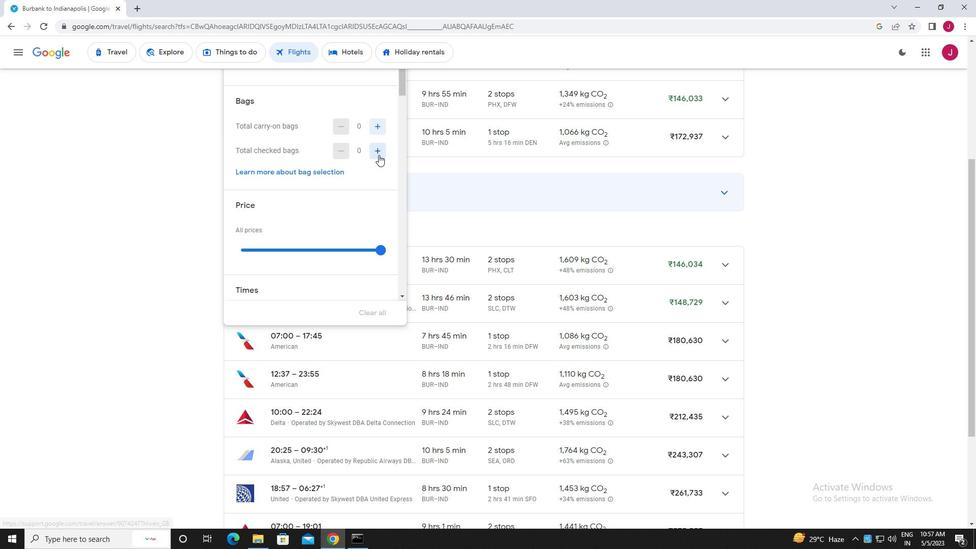 
Action: Mouse pressed left at (377, 153)
Screenshot: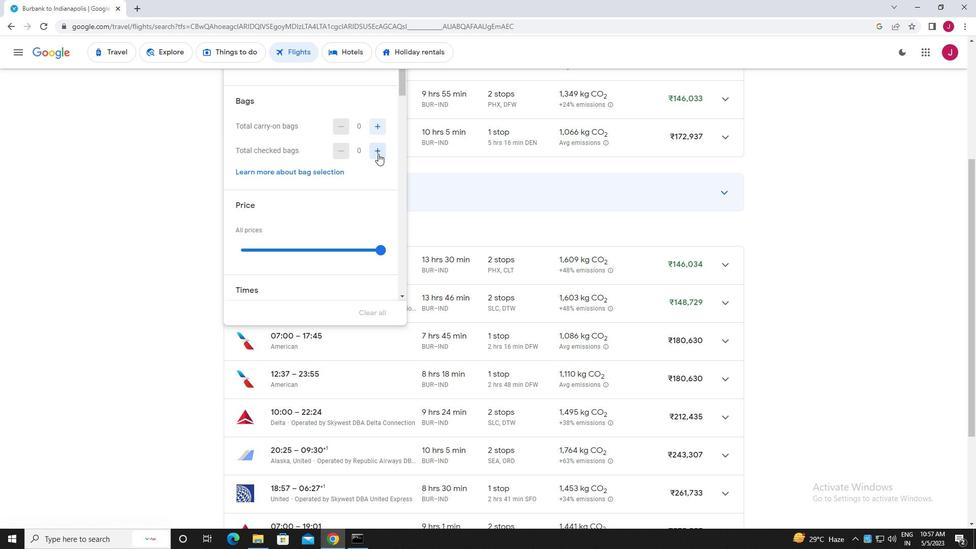 
Action: Mouse pressed left at (377, 153)
Screenshot: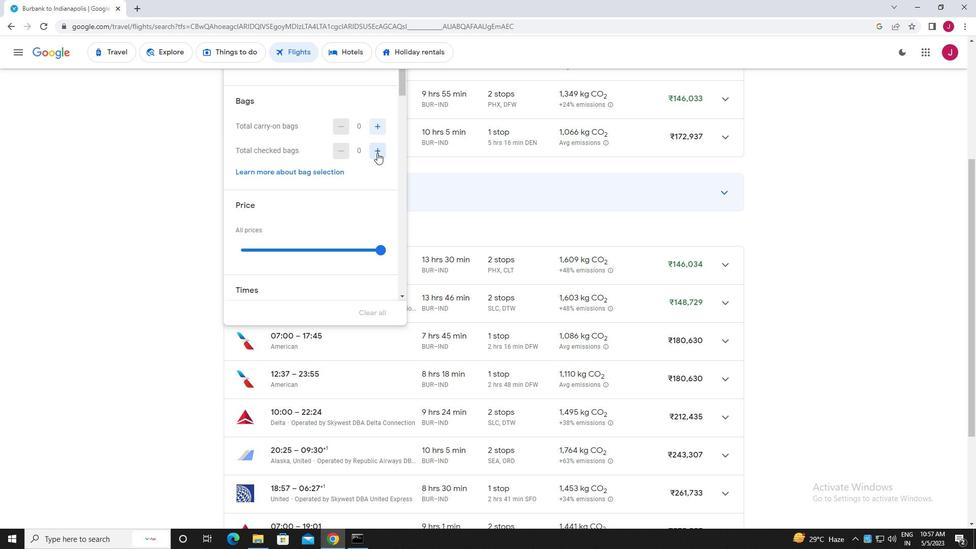 
Action: Mouse pressed left at (377, 153)
Screenshot: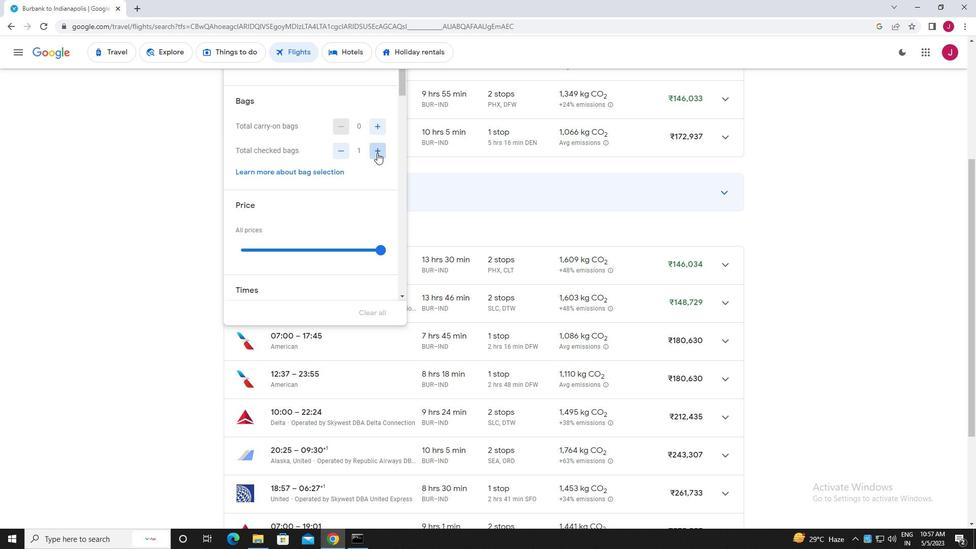 
Action: Mouse pressed left at (377, 153)
Screenshot: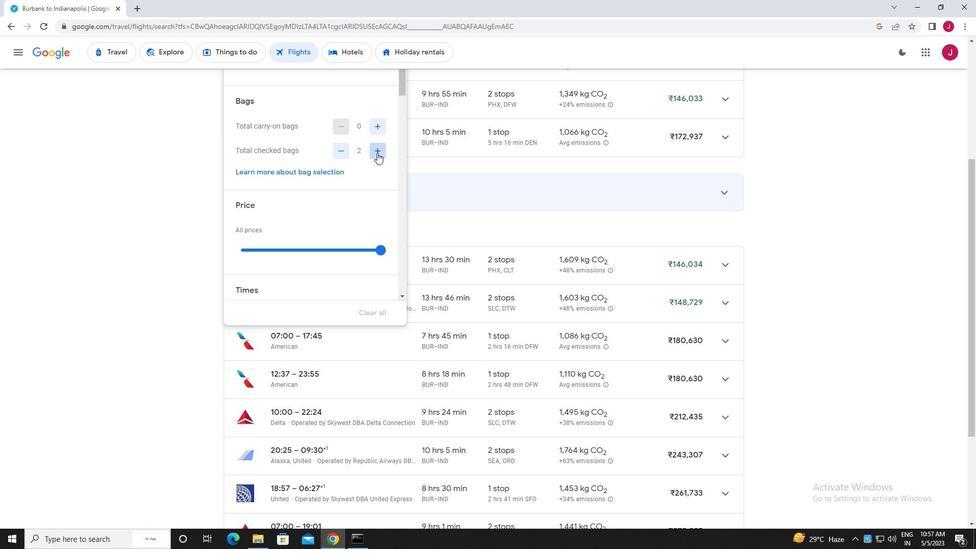 
Action: Mouse pressed left at (377, 153)
Screenshot: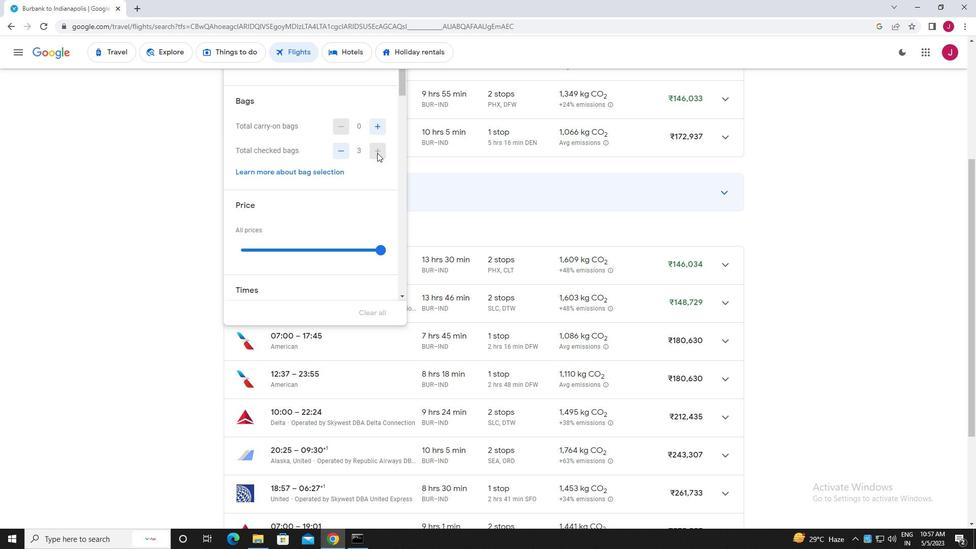 
Action: Mouse pressed left at (377, 153)
Screenshot: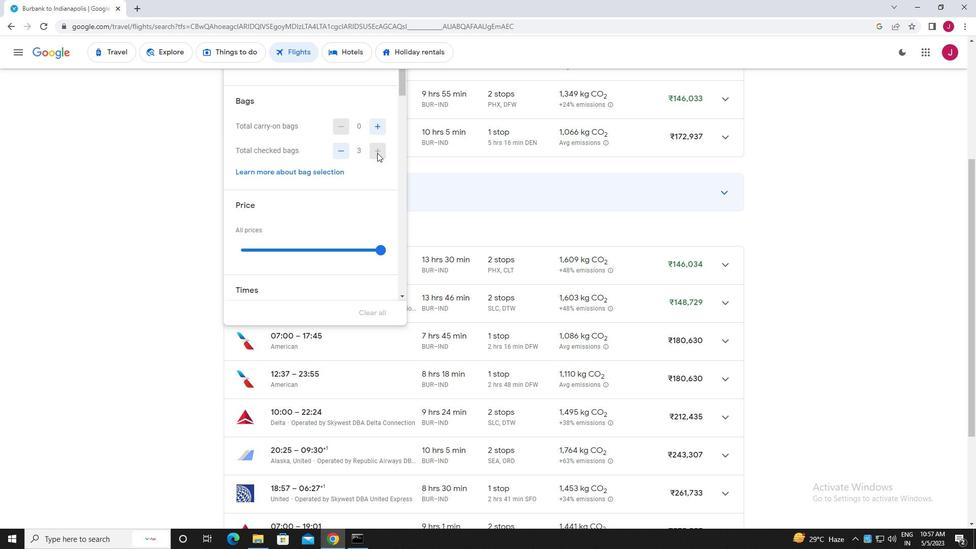 
Action: Mouse pressed left at (377, 153)
Screenshot: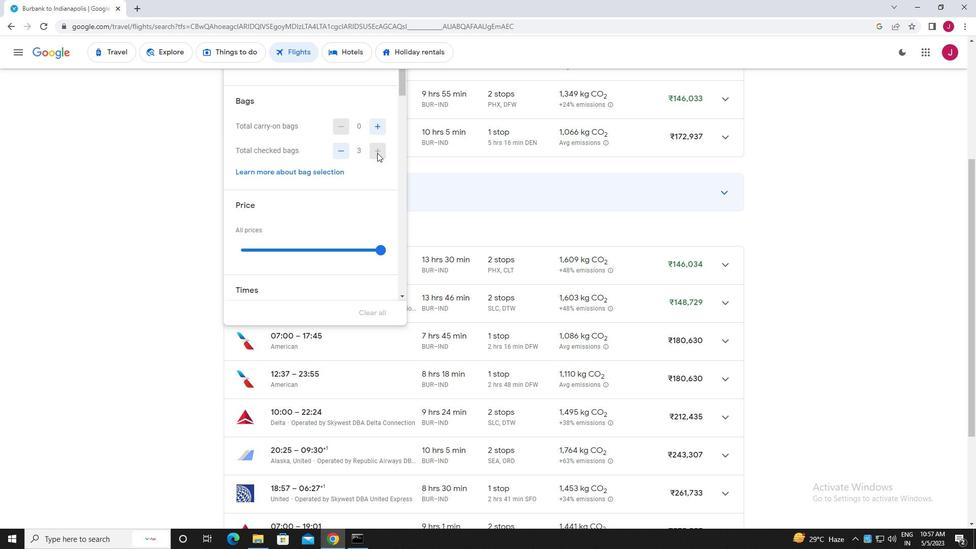 
Action: Mouse moved to (375, 153)
Screenshot: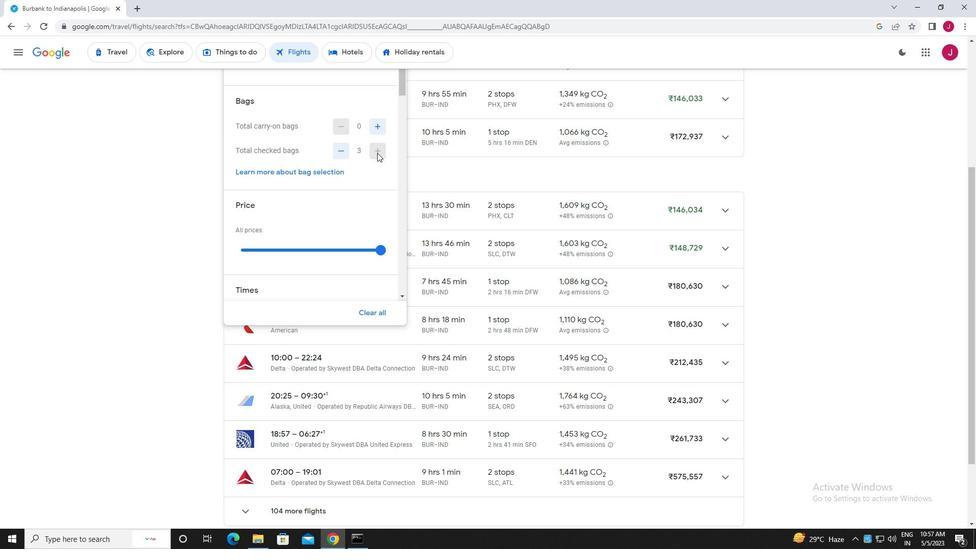 
Action: Mouse scrolled (375, 152) with delta (0, 0)
Screenshot: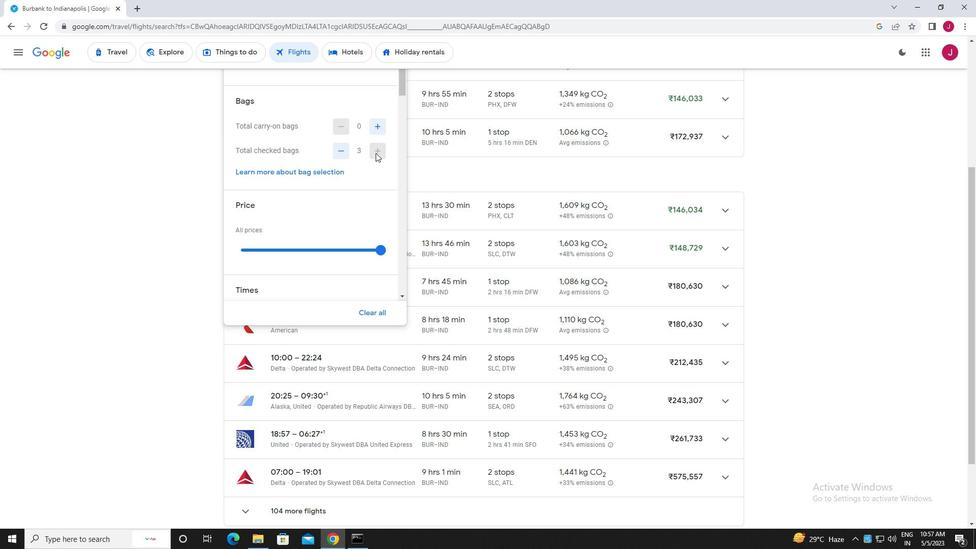 
Action: Mouse scrolled (375, 152) with delta (0, 0)
Screenshot: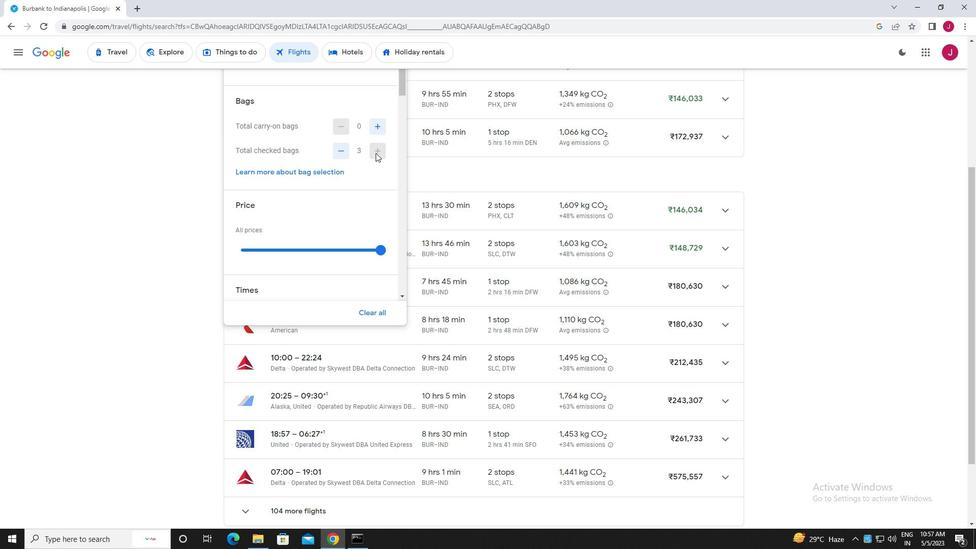 
Action: Mouse moved to (378, 150)
Screenshot: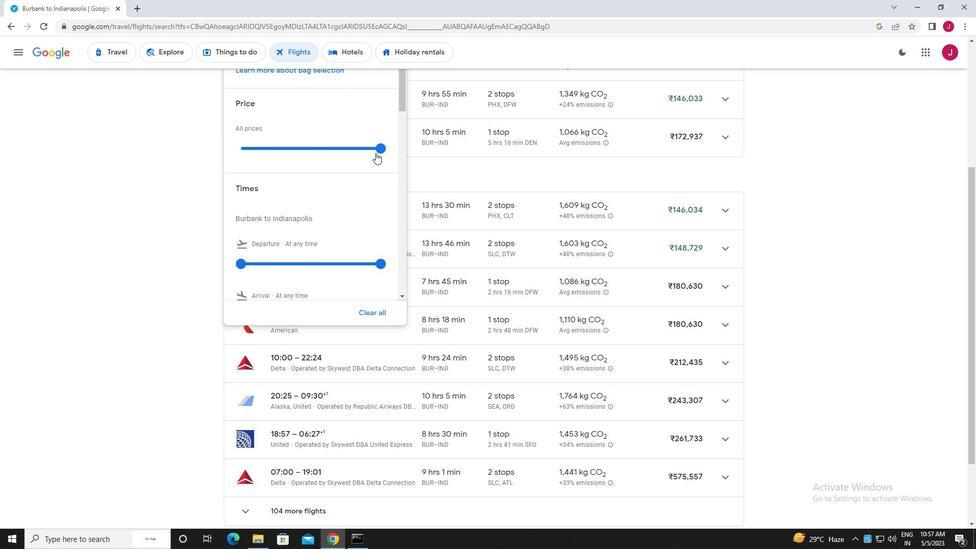 
Action: Mouse pressed left at (378, 150)
Screenshot: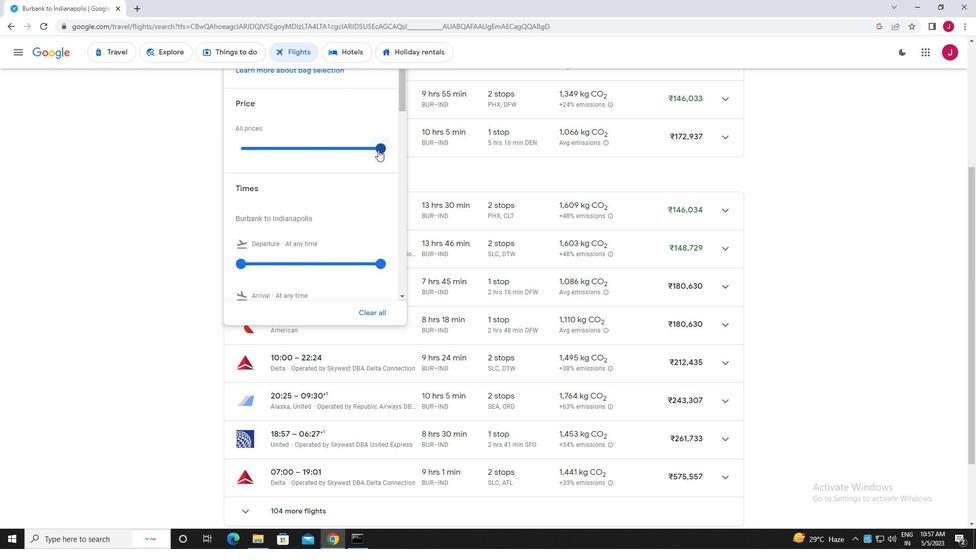 
Action: Mouse moved to (302, 165)
Screenshot: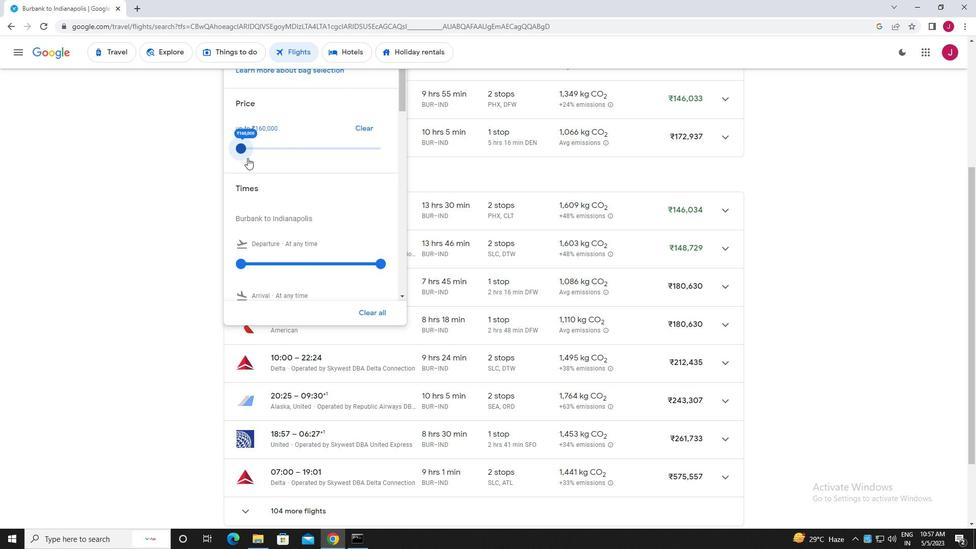 
Action: Mouse scrolled (302, 164) with delta (0, 0)
Screenshot: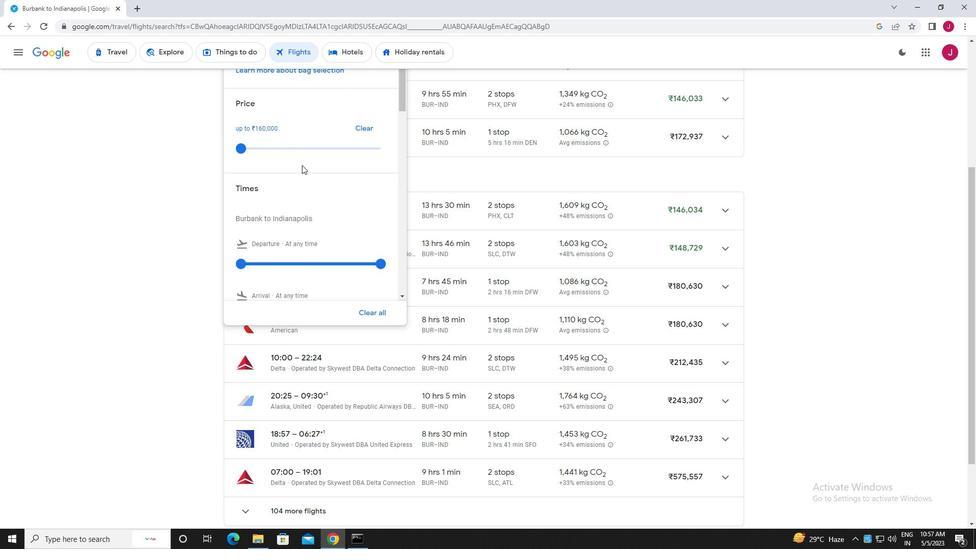
Action: Mouse moved to (302, 165)
Screenshot: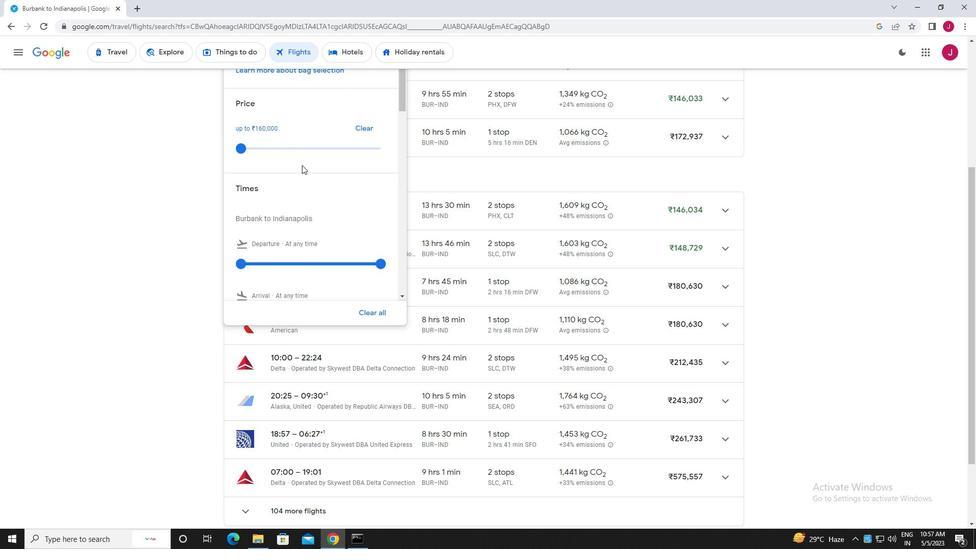 
Action: Mouse scrolled (302, 164) with delta (0, 0)
Screenshot: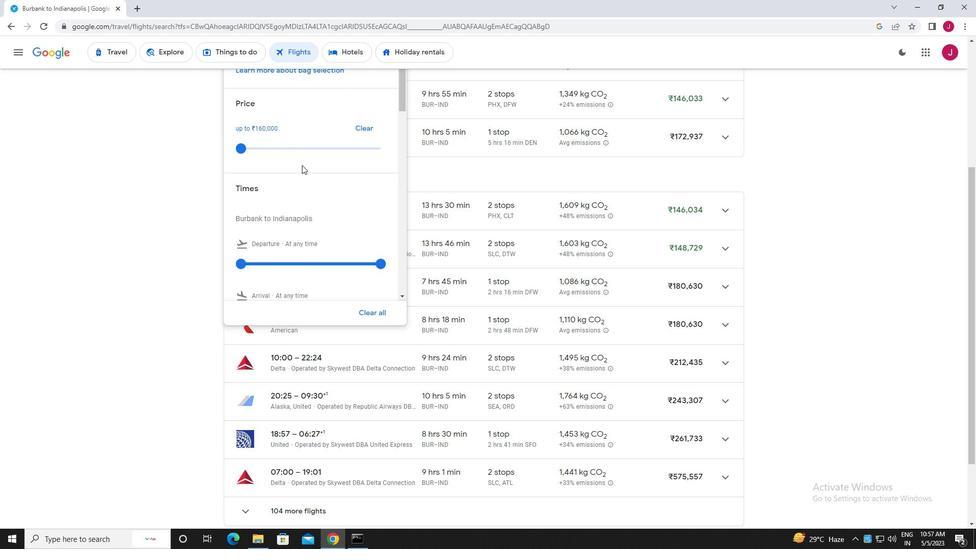 
Action: Mouse moved to (269, 243)
Screenshot: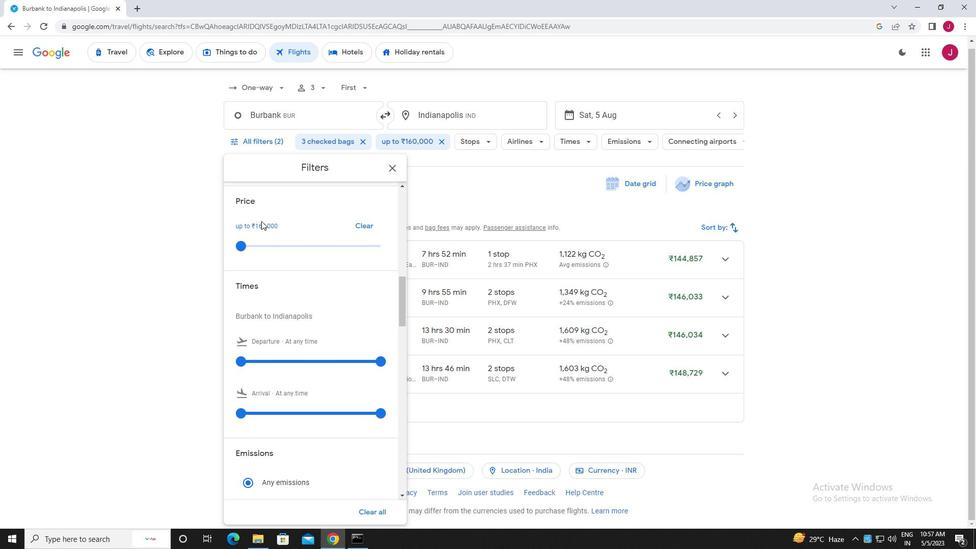 
Action: Mouse scrolled (269, 243) with delta (0, 0)
Screenshot: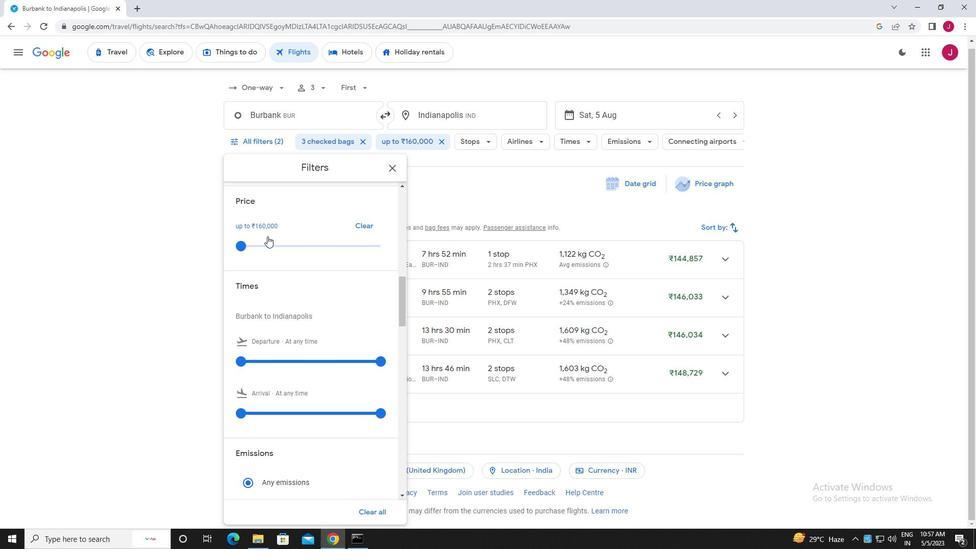 
Action: Mouse moved to (270, 244)
Screenshot: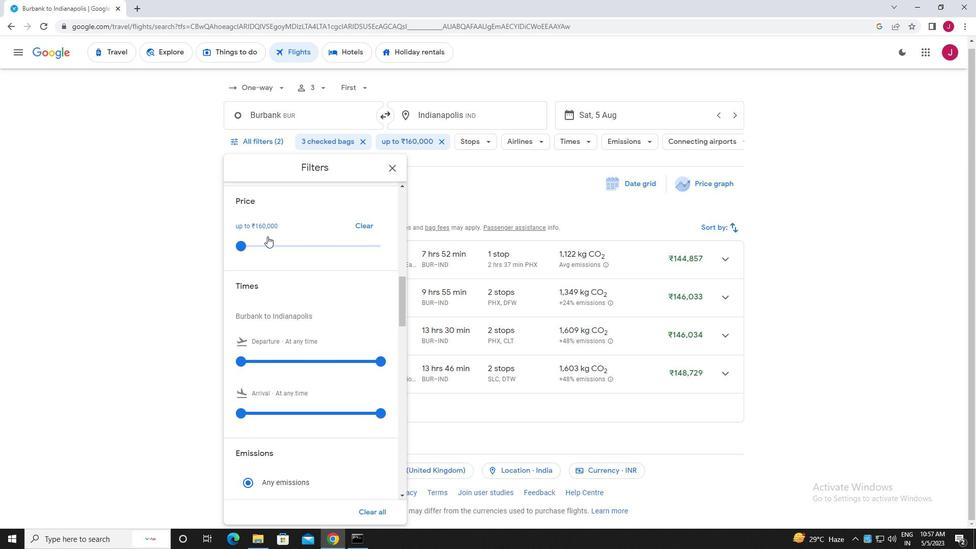 
Action: Mouse scrolled (270, 243) with delta (0, 0)
Screenshot: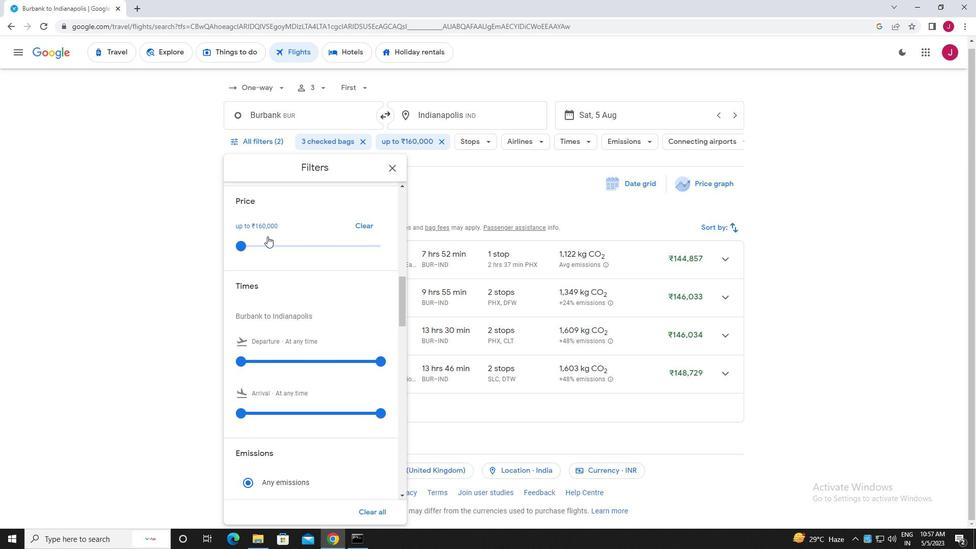 
Action: Mouse scrolled (270, 243) with delta (0, 0)
Screenshot: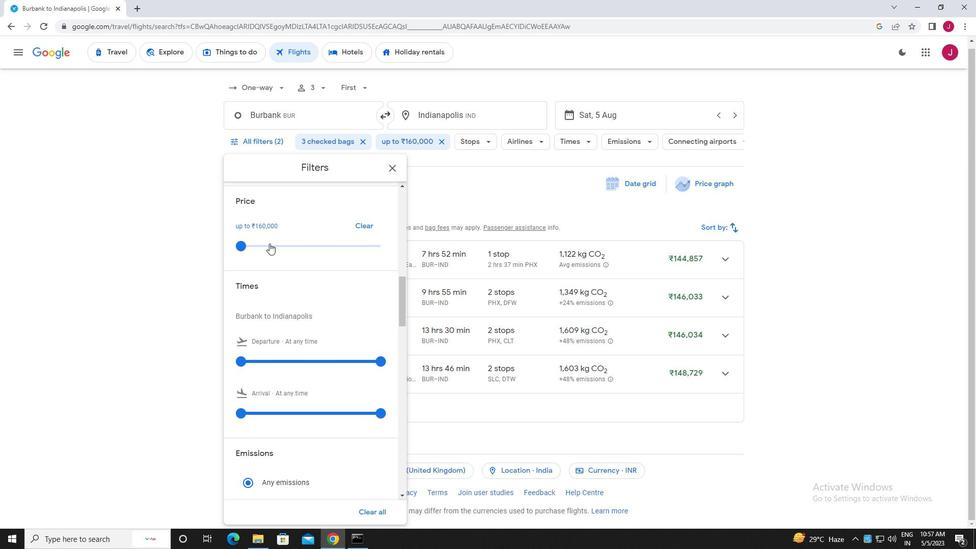 
Action: Mouse moved to (241, 208)
Screenshot: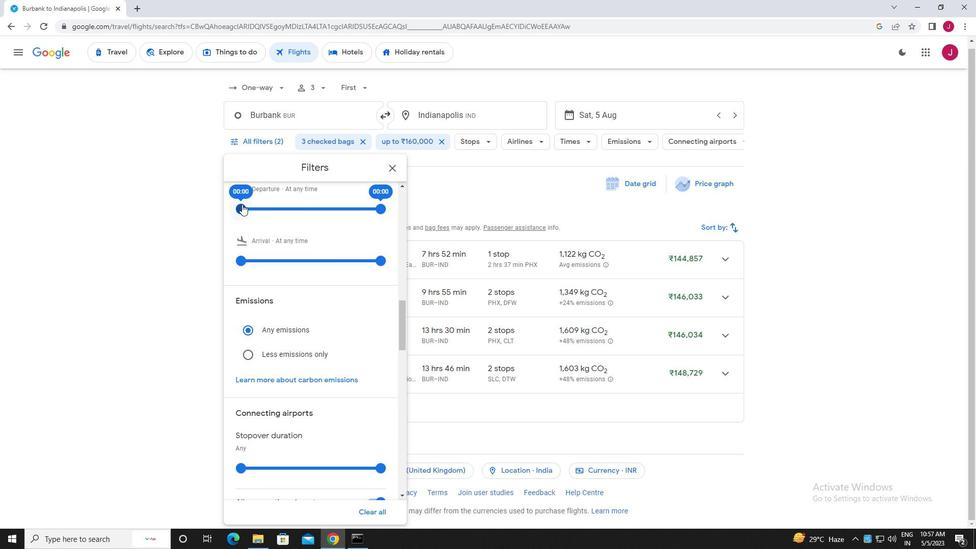 
Action: Mouse pressed left at (241, 208)
Screenshot: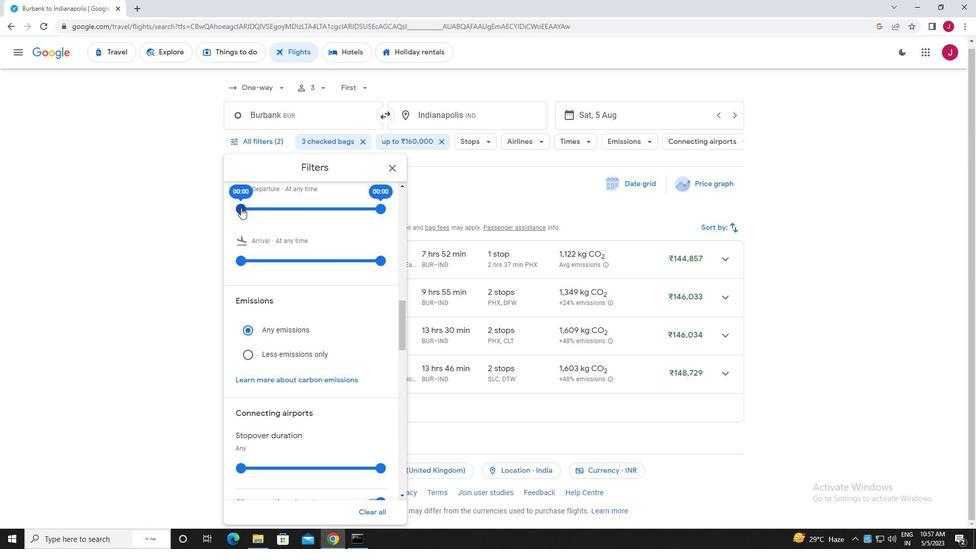 
Action: Mouse moved to (383, 209)
Screenshot: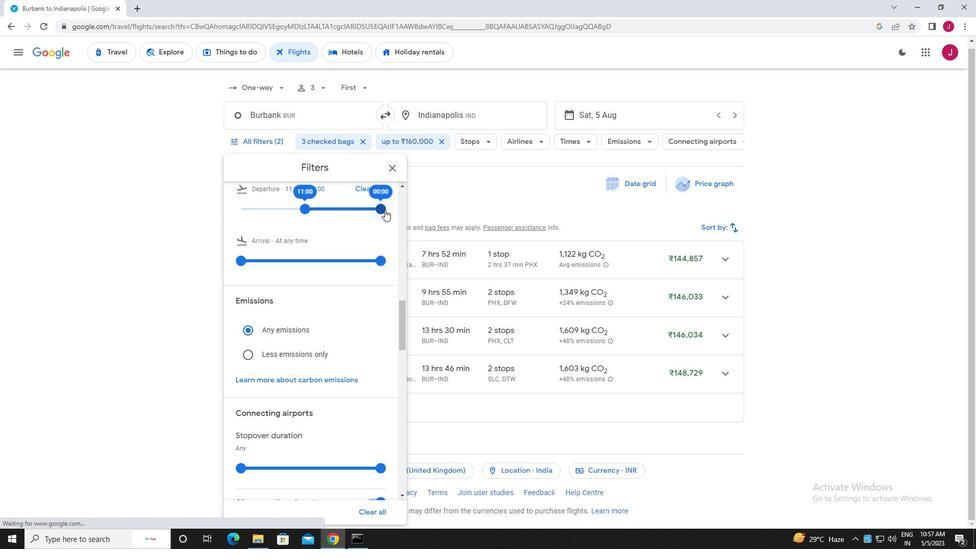 
Action: Mouse pressed left at (383, 209)
Screenshot: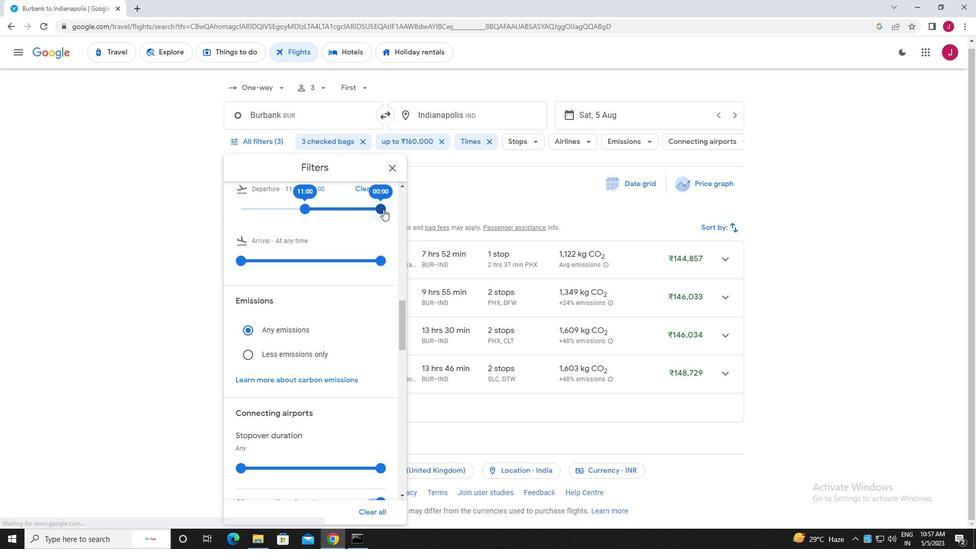 
Action: Mouse moved to (395, 166)
Screenshot: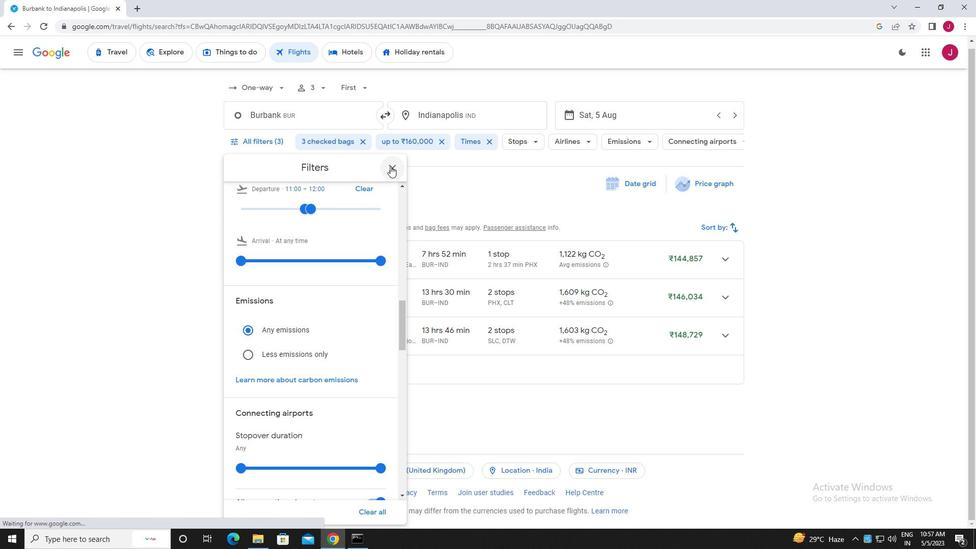 
Action: Mouse pressed left at (395, 166)
Screenshot: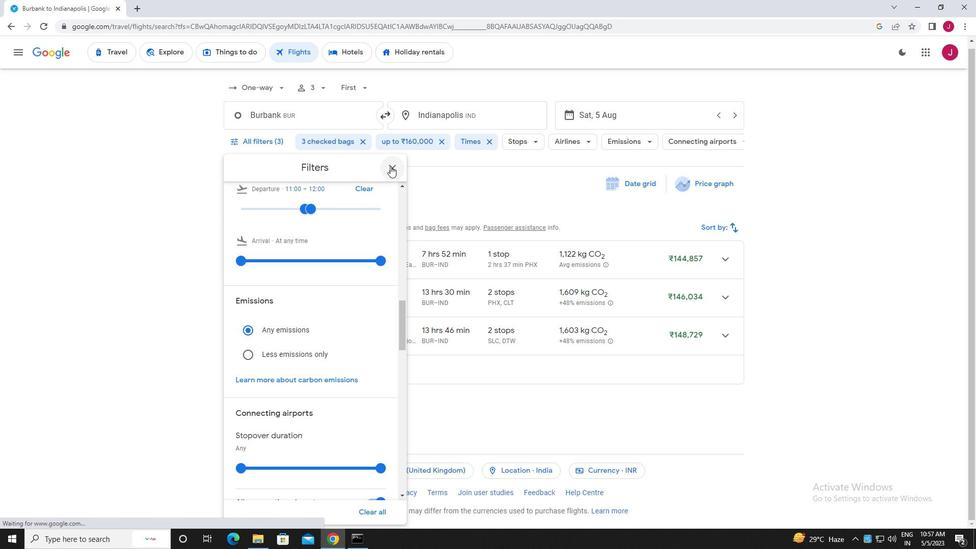 
Action: Mouse moved to (392, 166)
Screenshot: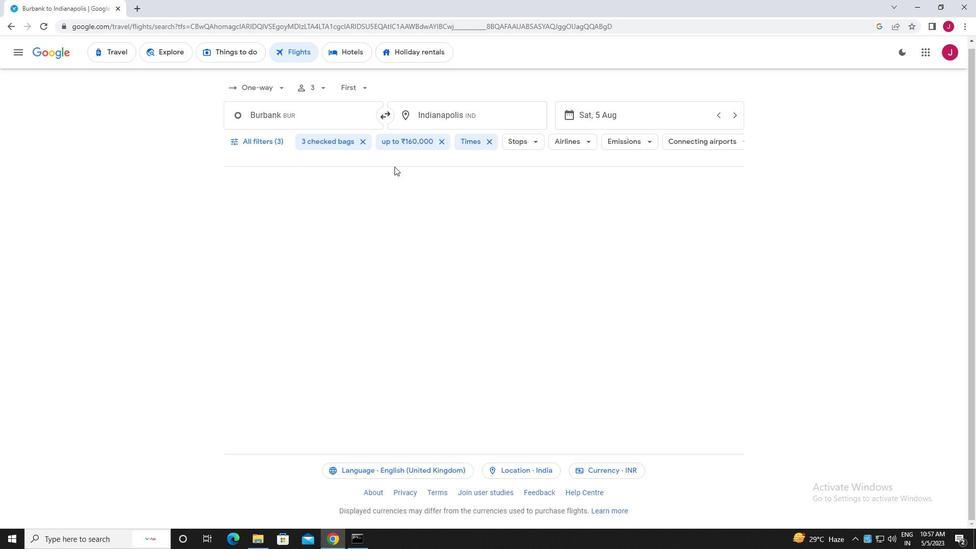 
